 Task: Look for space in Siegburg, Germany from 10th August, 2023 to 18th August, 2023 for 2 adults in price range Rs.10000 to Rs.14000. Place can be private room with 1  bedroom having 1 bed and 1 bathroom. Property type can be house, flat, guest house. Amenities needed are: wifi, TV, free parkinig on premises, gym, breakfast. Booking option can be shelf check-in. Required host language is English.
Action: Mouse moved to (417, 87)
Screenshot: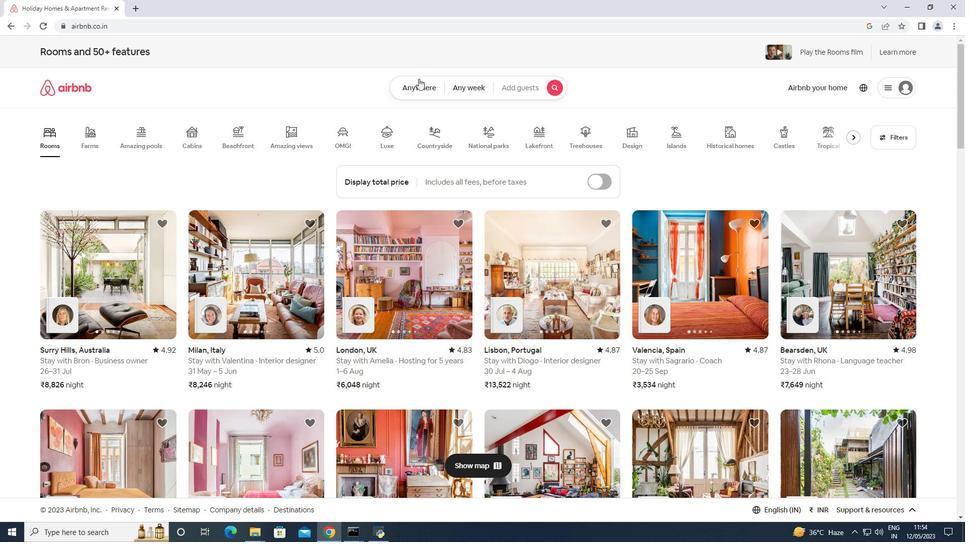 
Action: Mouse pressed left at (417, 87)
Screenshot: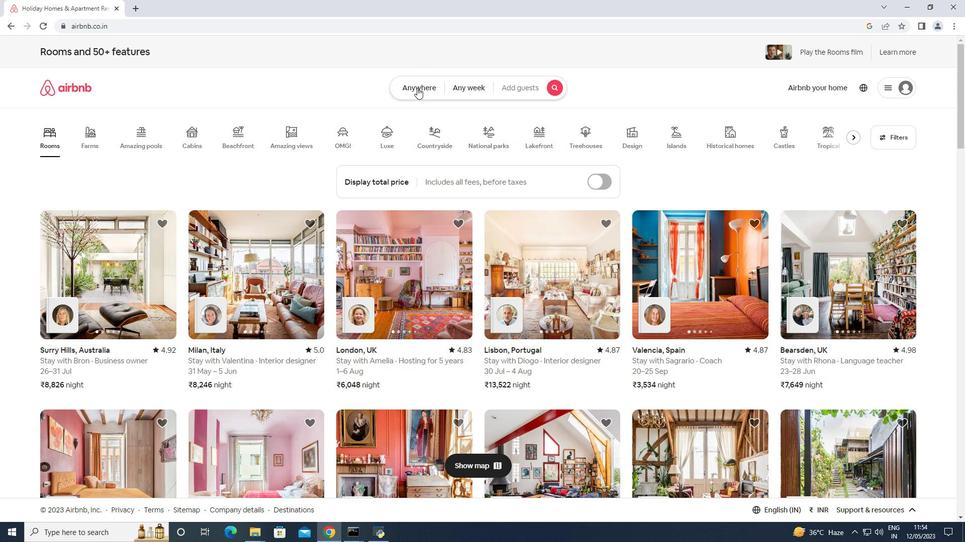 
Action: Mouse moved to (323, 120)
Screenshot: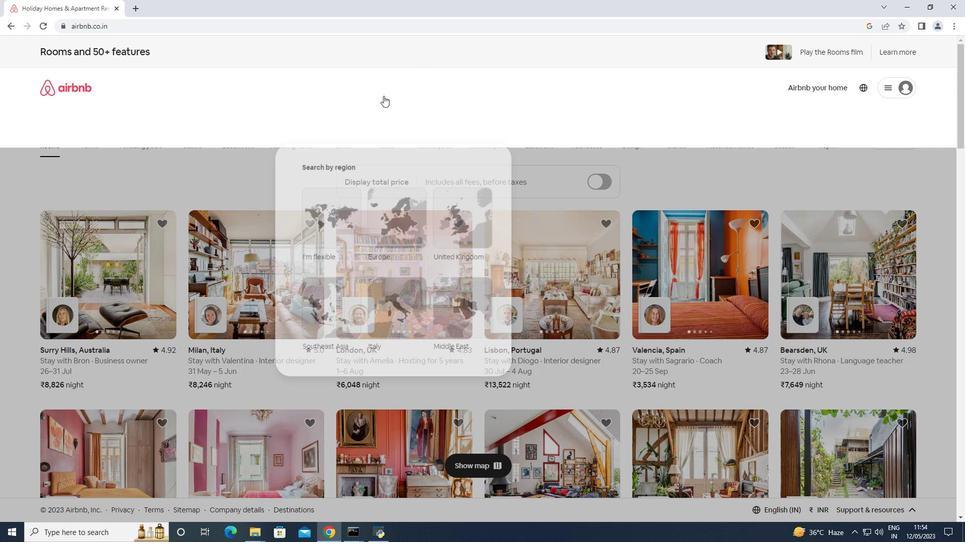 
Action: Mouse pressed left at (323, 120)
Screenshot: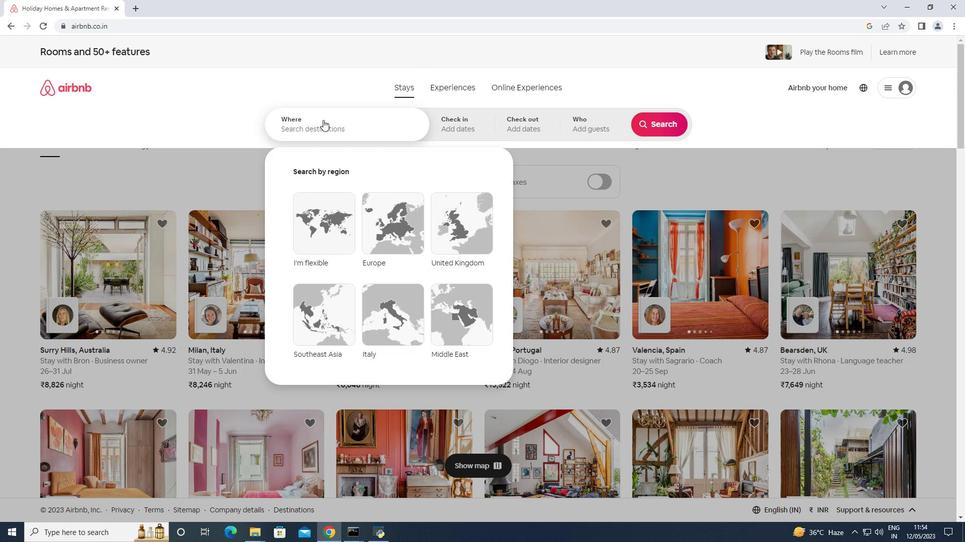 
Action: Key pressed <Key.shift>Siegbur<Key.down>,<Key.space><Key.shift><Key.shift><Key.shift><Key.shift><Key.shift><Key.shift><Key.shift><Key.shift><Key.shift><Key.shift><Key.shift><Key.shift><Key.shift><Key.shift><Key.shift><Key.shift><Key.shift><Key.shift><Key.shift><Key.shift><Key.shift><Key.shift><Key.shift><Key.shift><Key.shift><Key.shift><Key.shift><Key.shift><Key.shift><Key.shift><Key.shift><Key.shift><Key.shift><Key.shift><Key.shift><Key.shift>Germany<Key.enter>
Screenshot: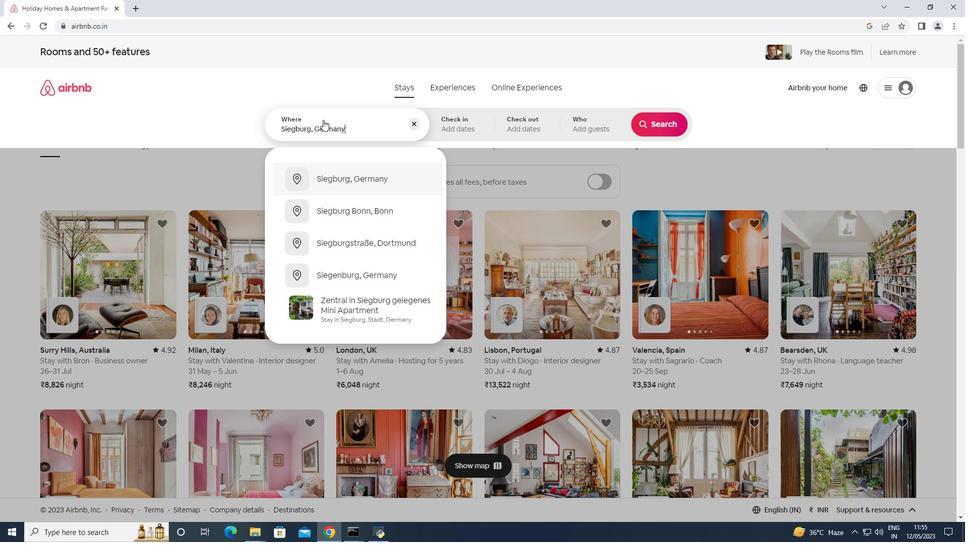 
Action: Mouse moved to (658, 207)
Screenshot: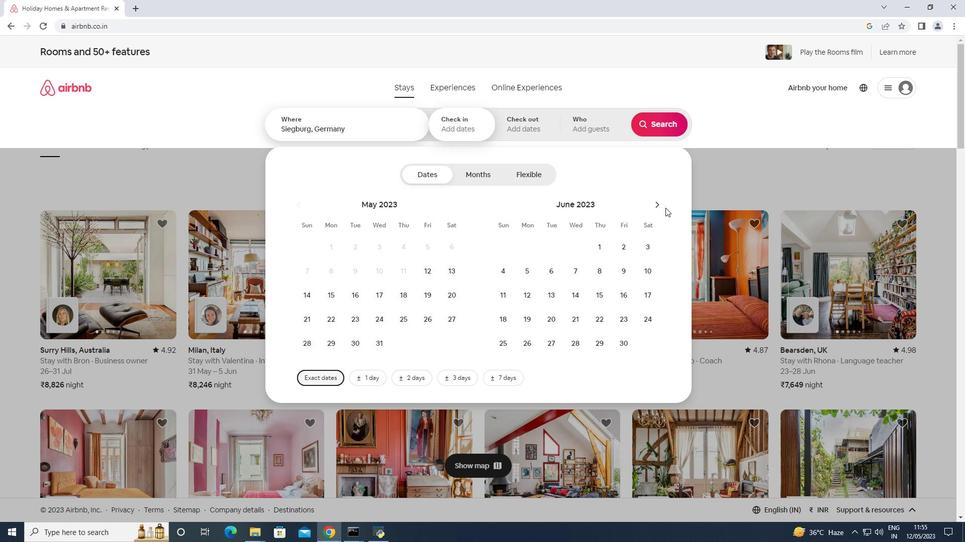 
Action: Mouse pressed left at (658, 207)
Screenshot: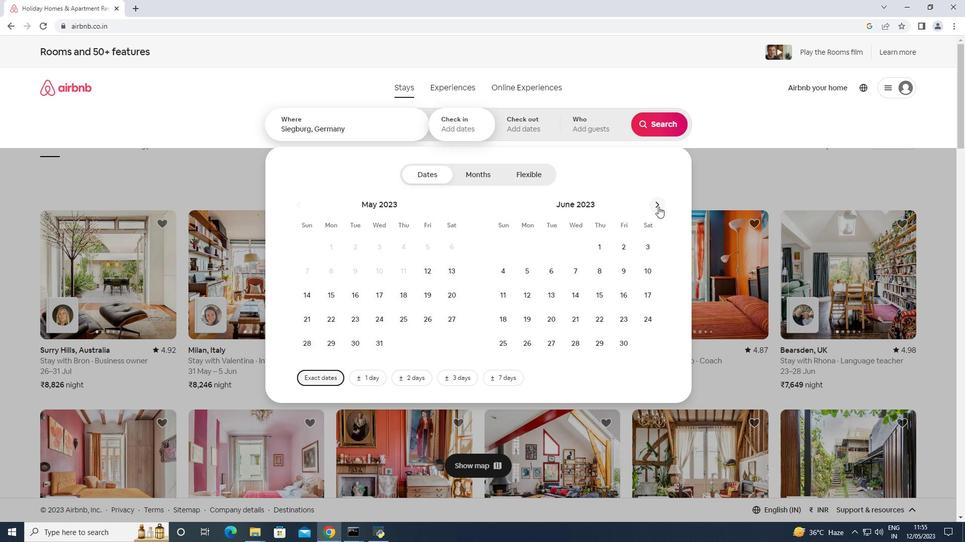 
Action: Mouse moved to (654, 208)
Screenshot: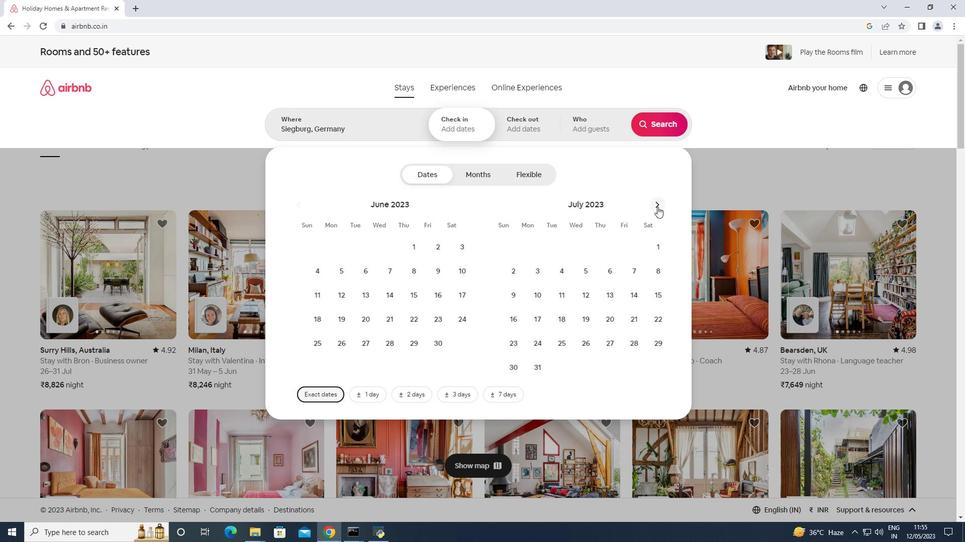 
Action: Mouse pressed left at (654, 208)
Screenshot: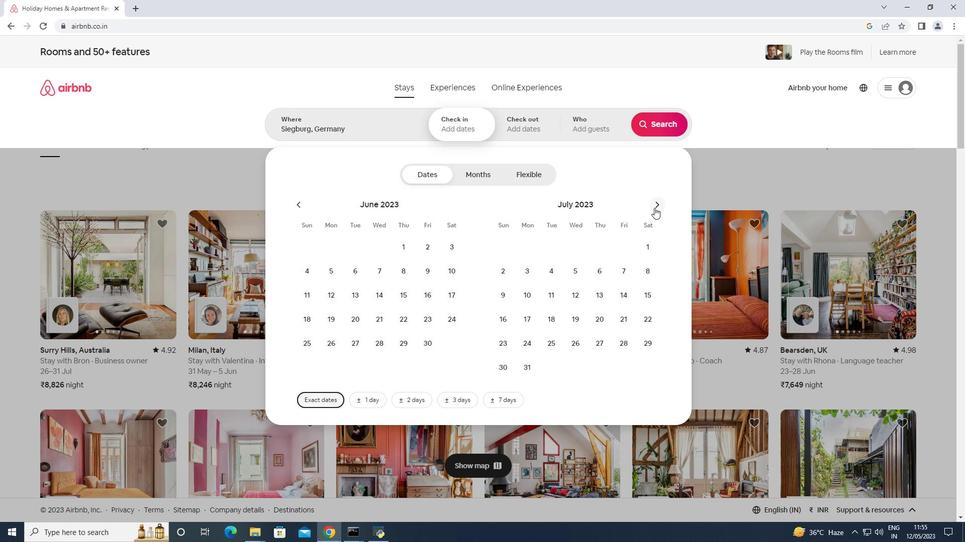 
Action: Mouse moved to (604, 272)
Screenshot: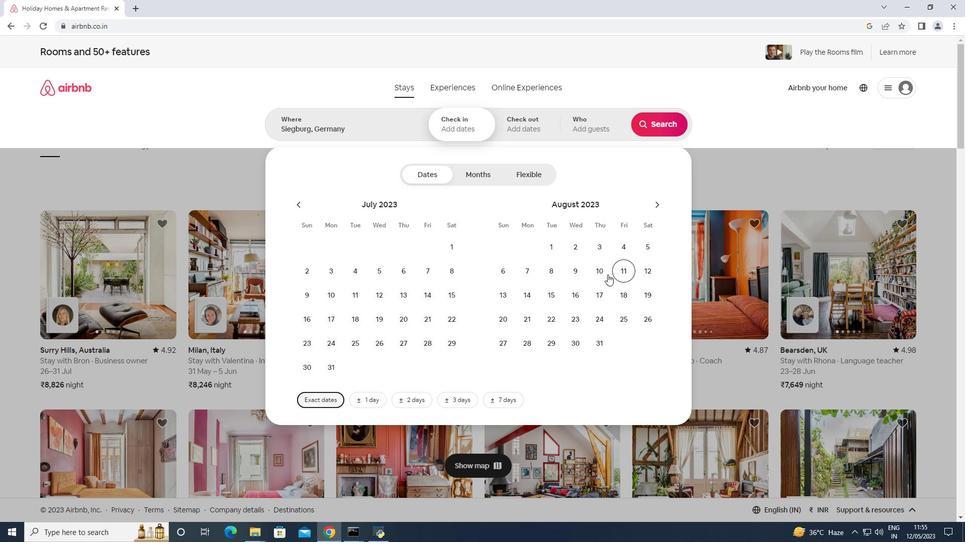
Action: Mouse pressed left at (604, 272)
Screenshot: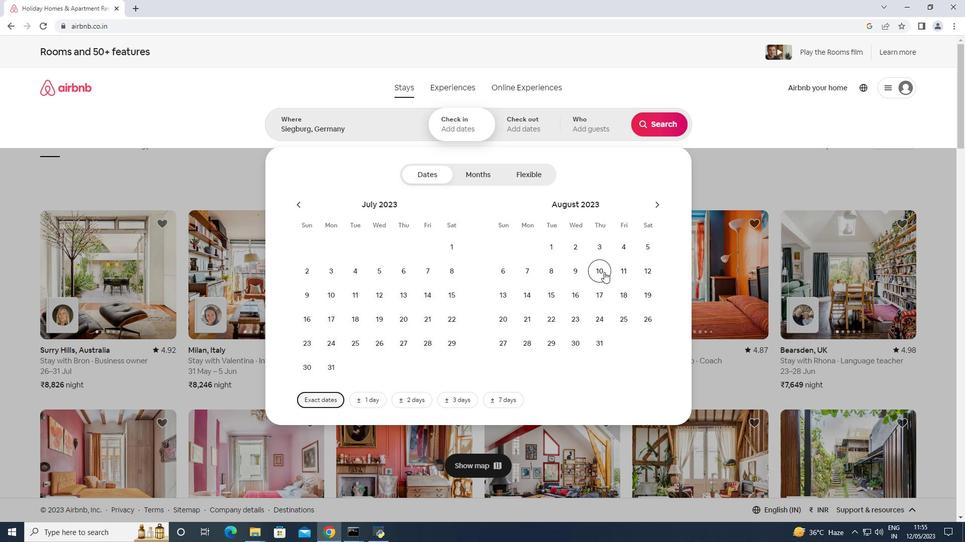 
Action: Mouse moved to (622, 299)
Screenshot: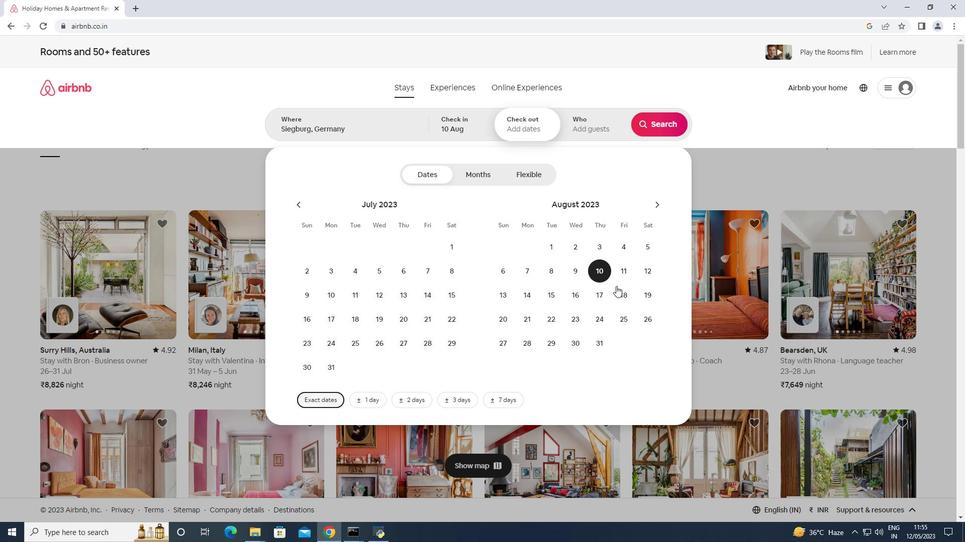 
Action: Mouse pressed left at (622, 299)
Screenshot: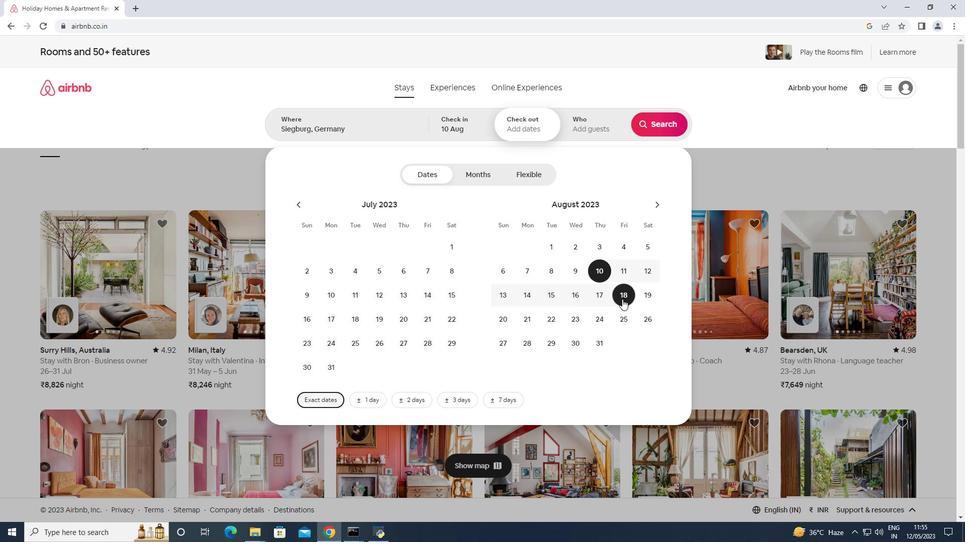 
Action: Mouse moved to (598, 133)
Screenshot: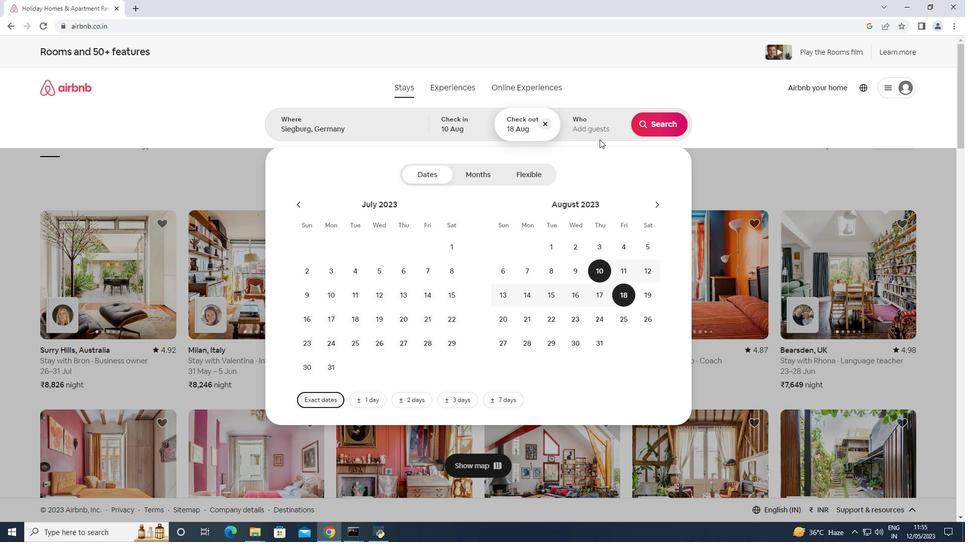 
Action: Mouse pressed left at (598, 133)
Screenshot: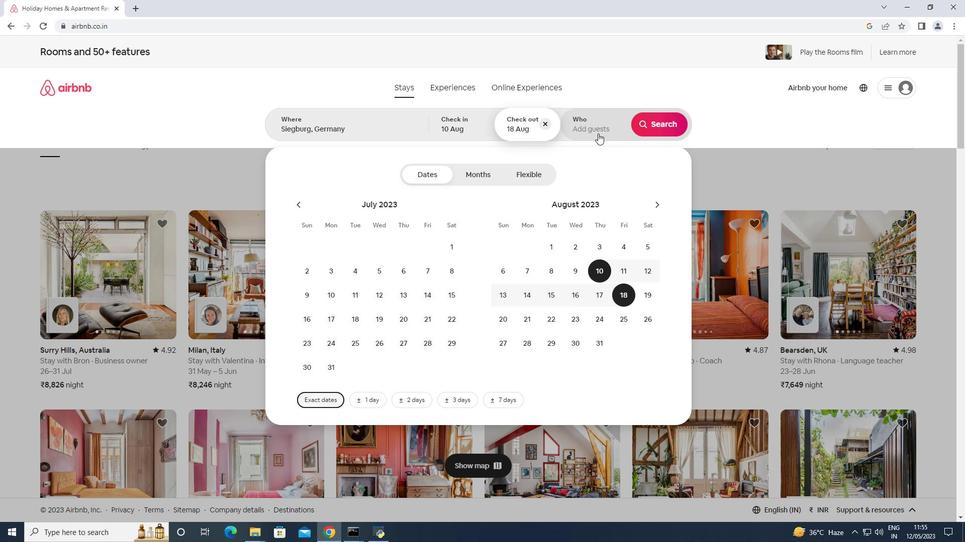 
Action: Mouse moved to (661, 176)
Screenshot: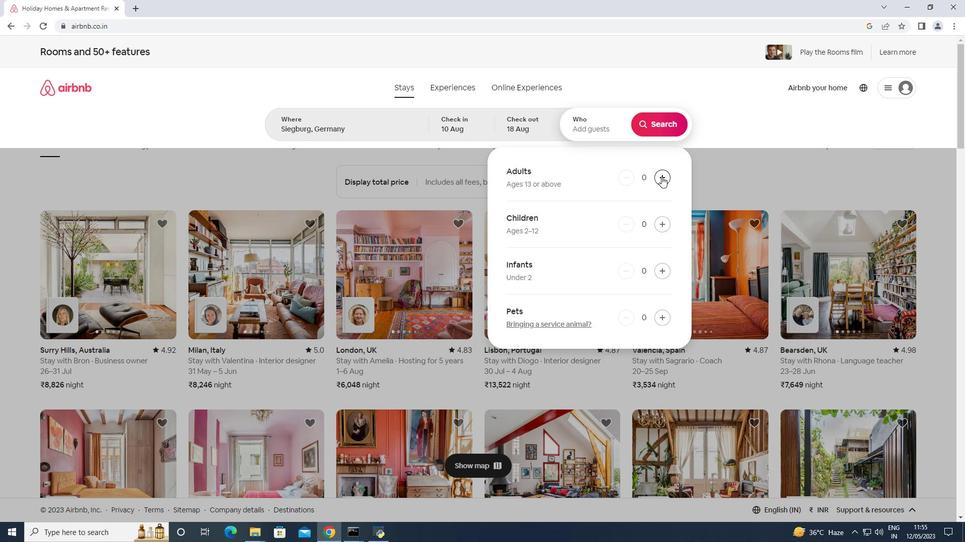 
Action: Mouse pressed left at (661, 176)
Screenshot: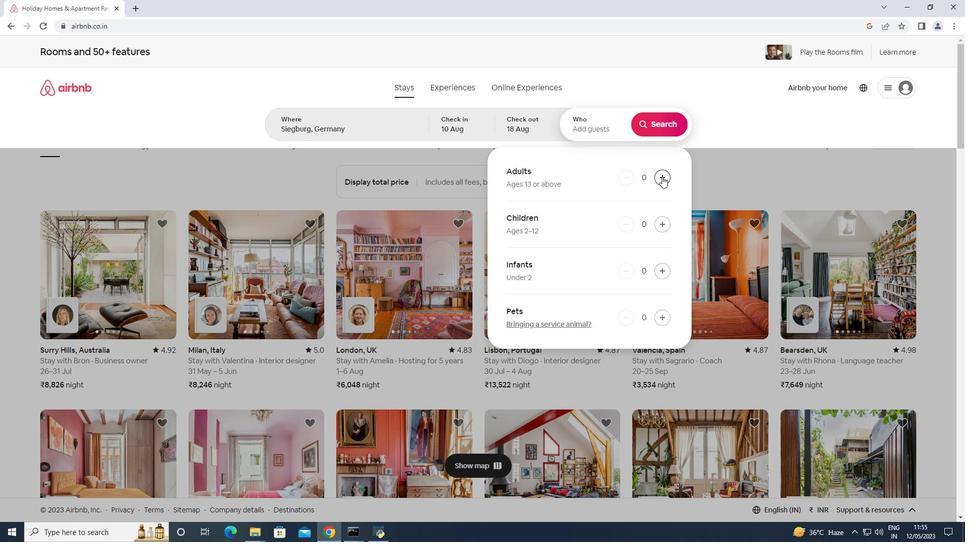 
Action: Mouse pressed left at (661, 176)
Screenshot: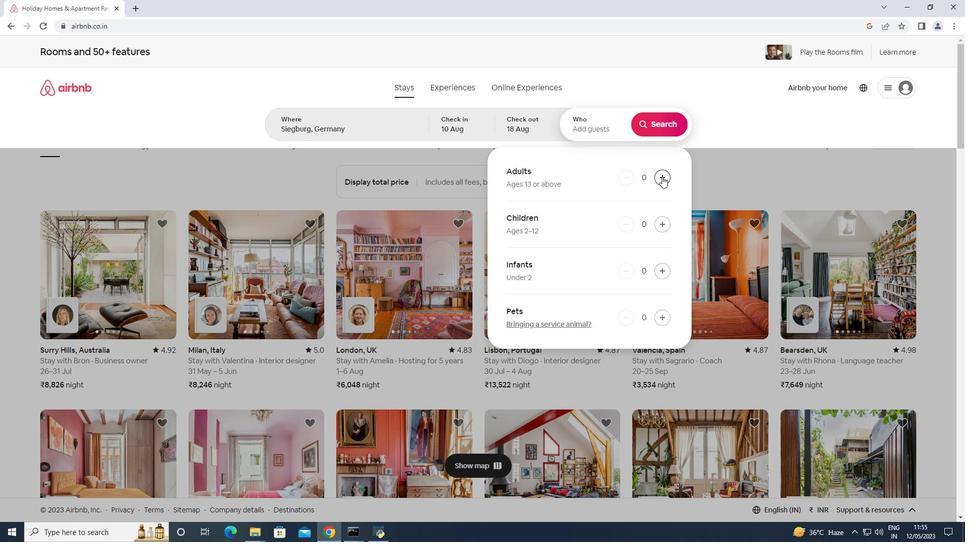 
Action: Mouse moved to (661, 121)
Screenshot: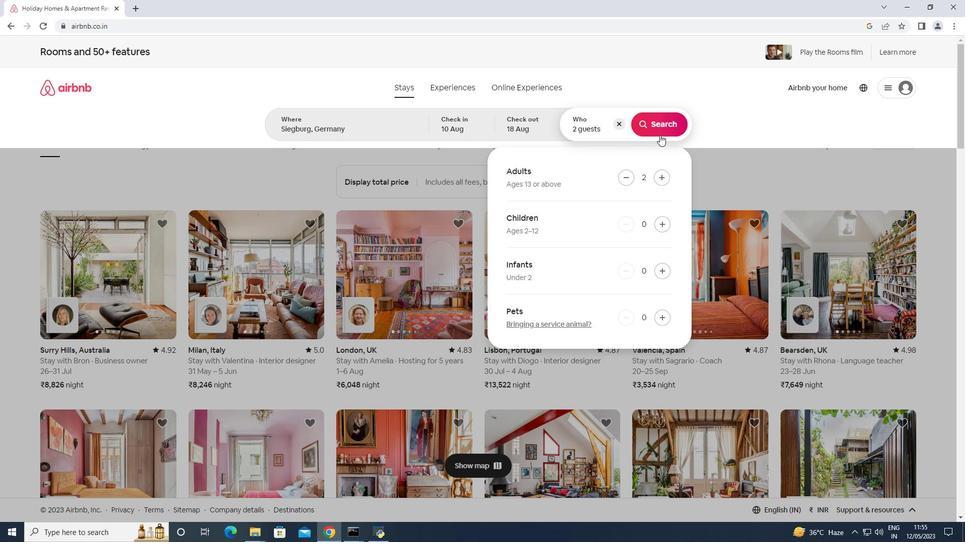 
Action: Mouse pressed left at (661, 121)
Screenshot: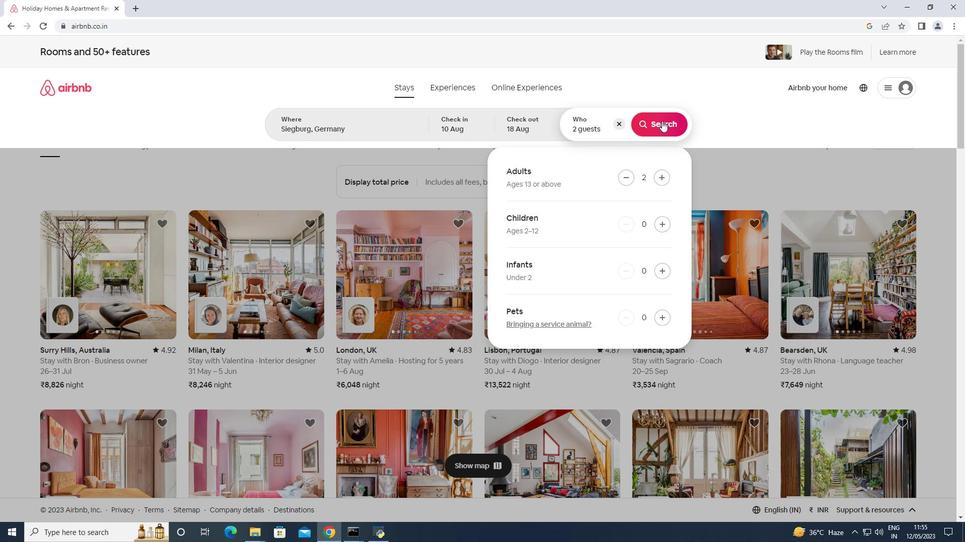 
Action: Mouse moved to (909, 92)
Screenshot: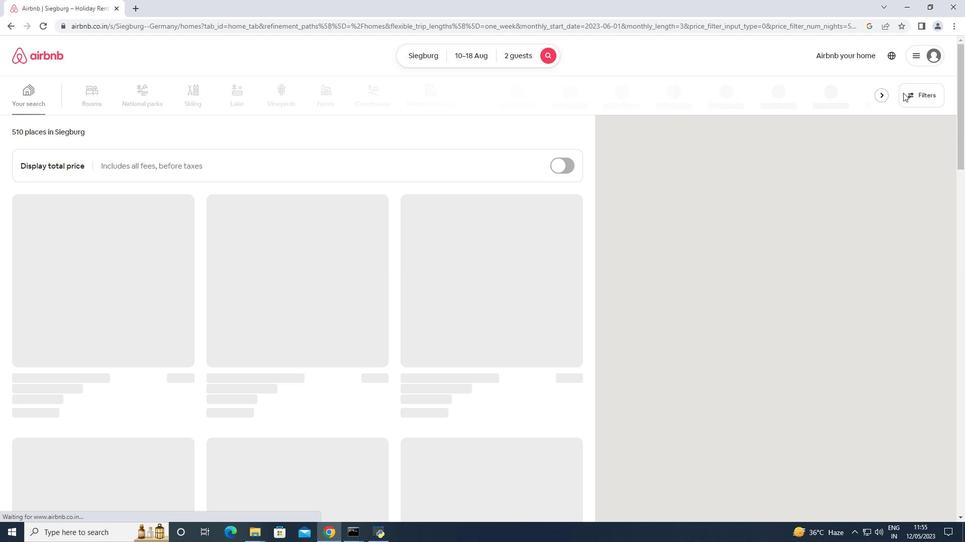 
Action: Mouse pressed left at (909, 92)
Screenshot: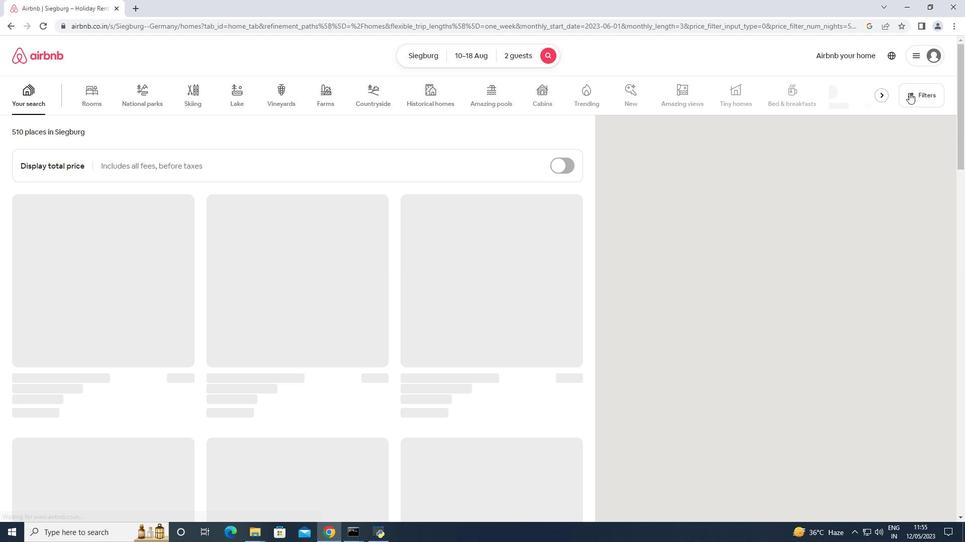 
Action: Mouse moved to (392, 339)
Screenshot: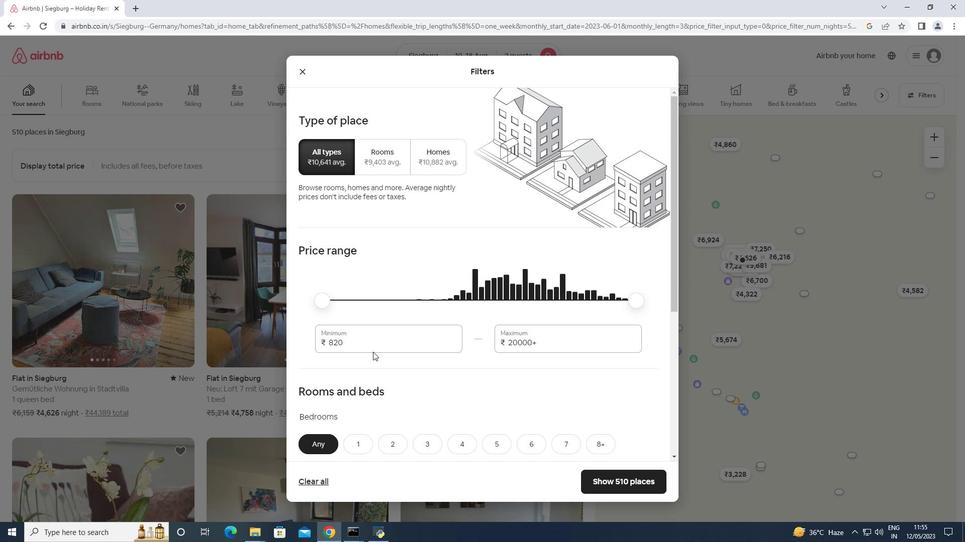 
Action: Mouse pressed left at (392, 339)
Screenshot: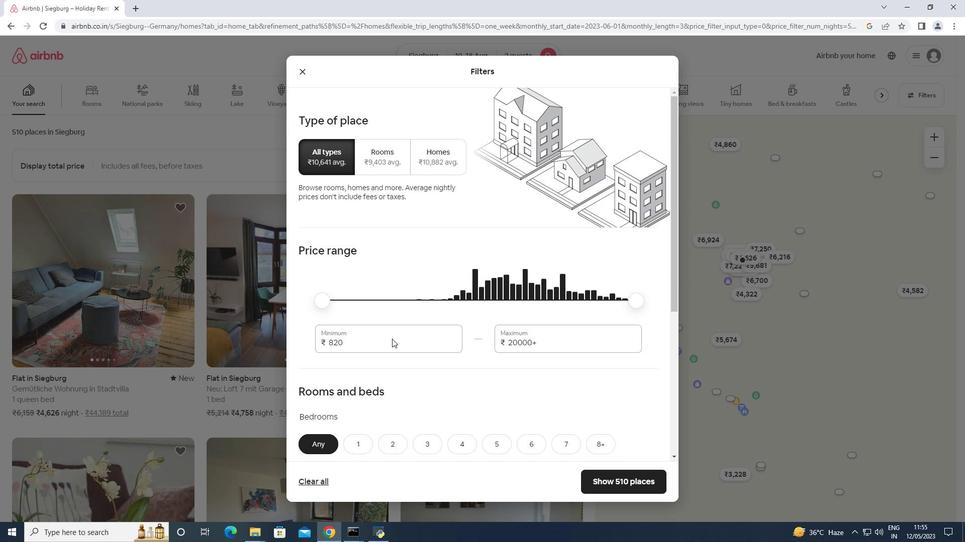 
Action: Mouse pressed left at (392, 339)
Screenshot: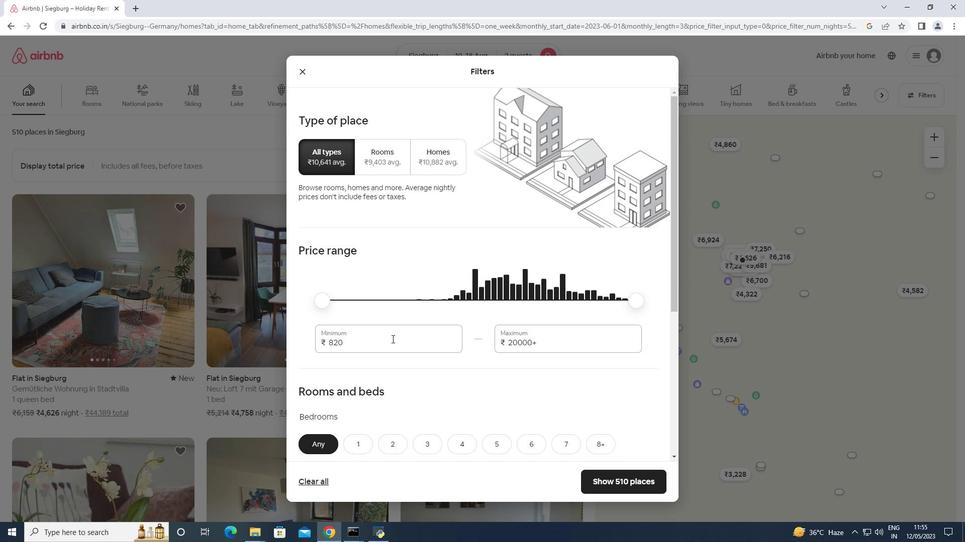 
Action: Mouse moved to (387, 340)
Screenshot: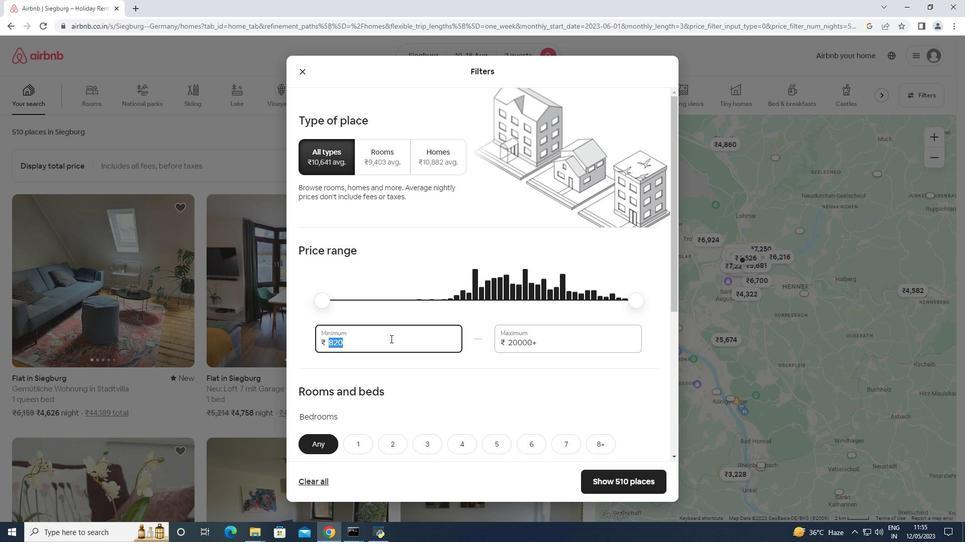 
Action: Key pressed 10000<Key.tab>14
Screenshot: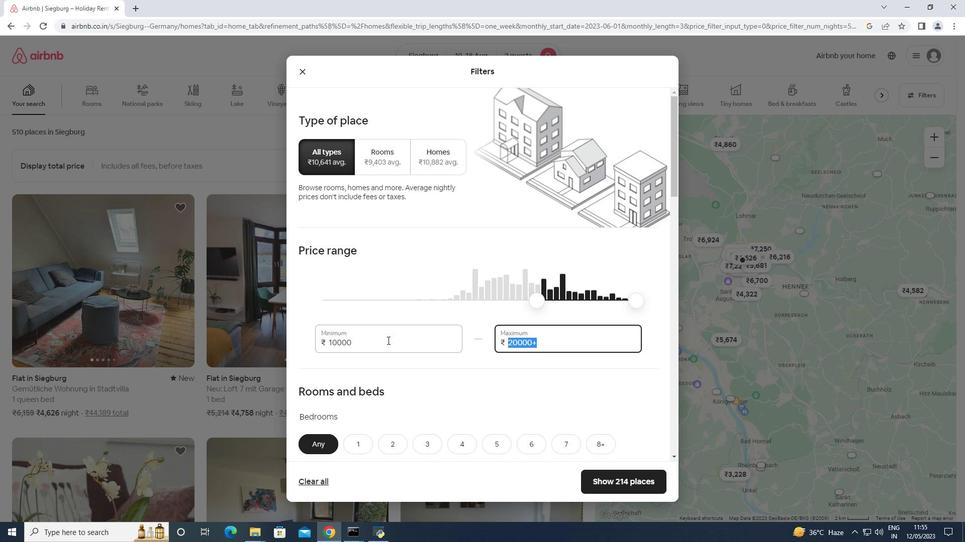
Action: Mouse moved to (387, 340)
Screenshot: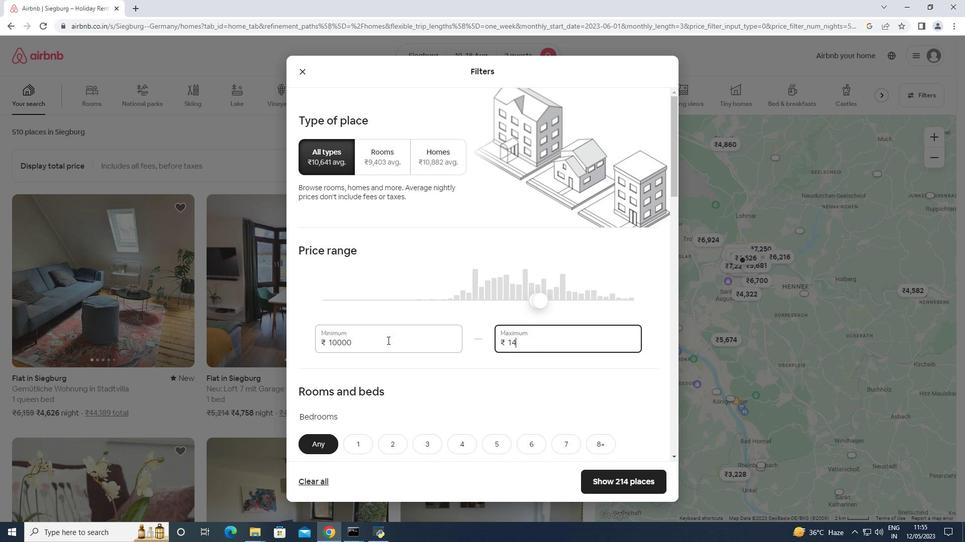 
Action: Key pressed 000
Screenshot: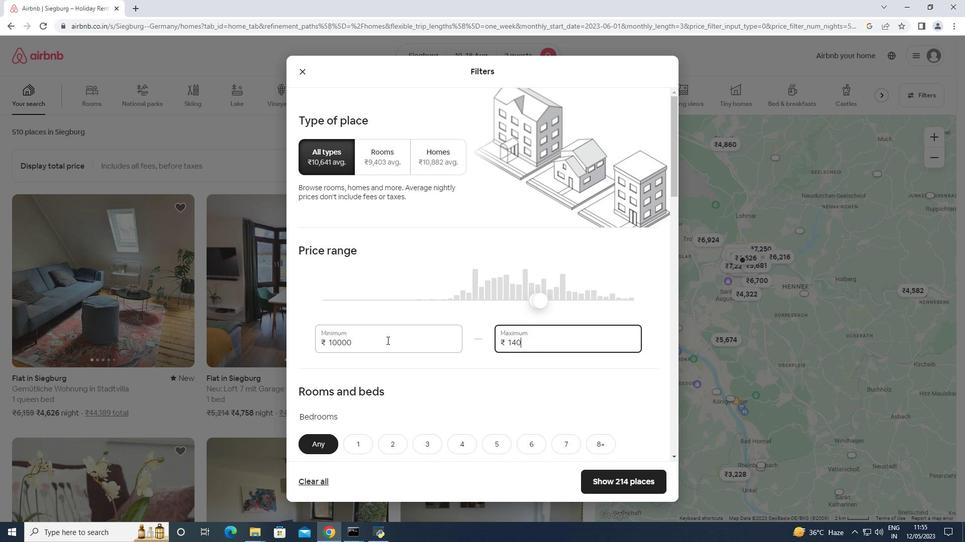
Action: Mouse moved to (384, 343)
Screenshot: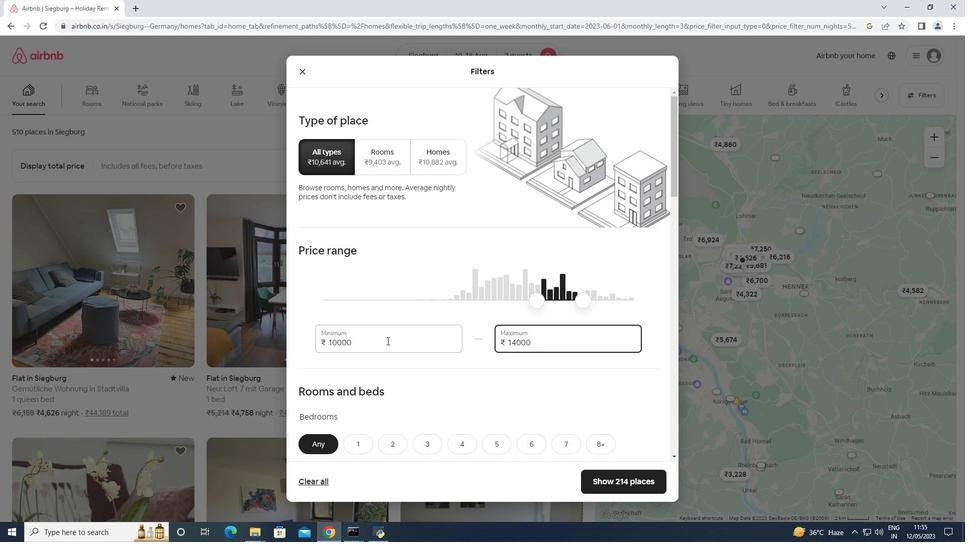 
Action: Mouse scrolled (384, 342) with delta (0, 0)
Screenshot: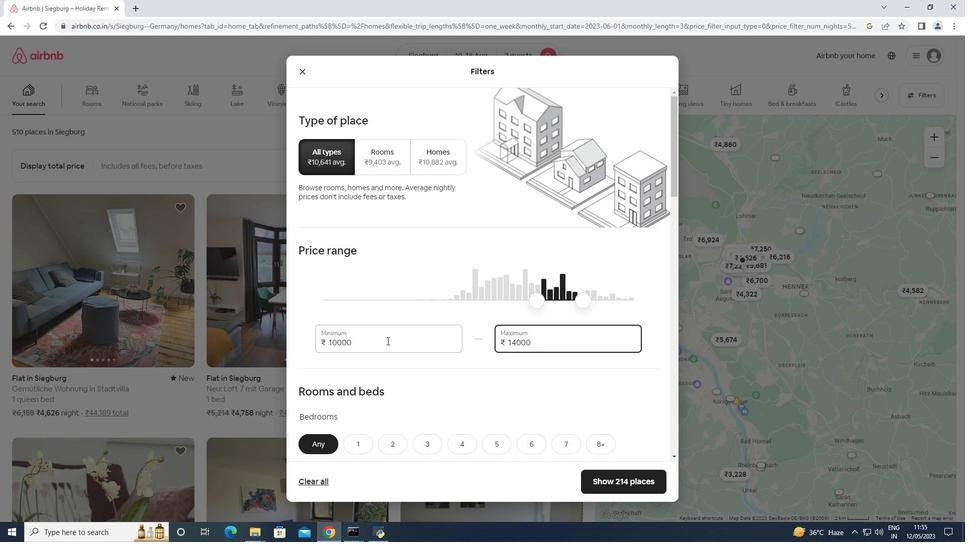 
Action: Mouse scrolled (384, 342) with delta (0, 0)
Screenshot: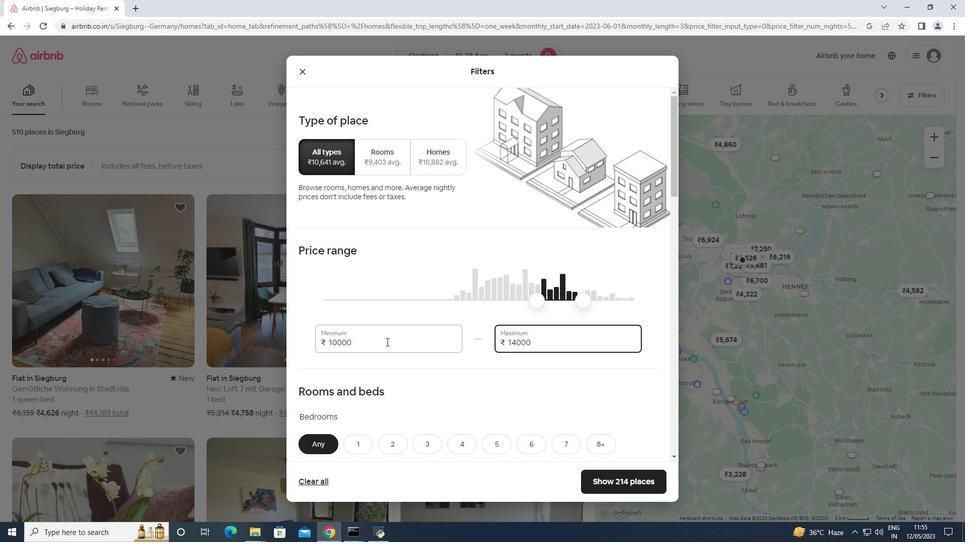 
Action: Mouse scrolled (384, 342) with delta (0, 0)
Screenshot: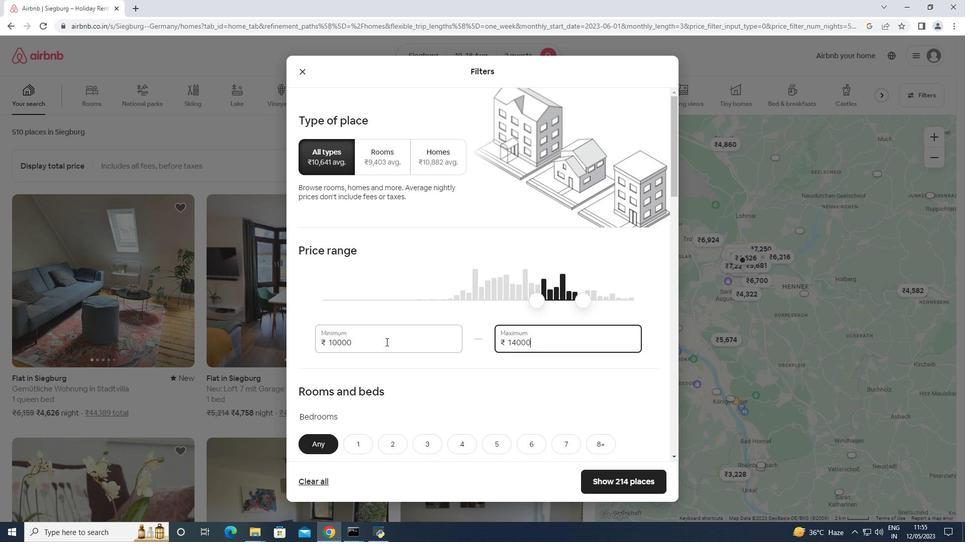 
Action: Mouse moved to (351, 298)
Screenshot: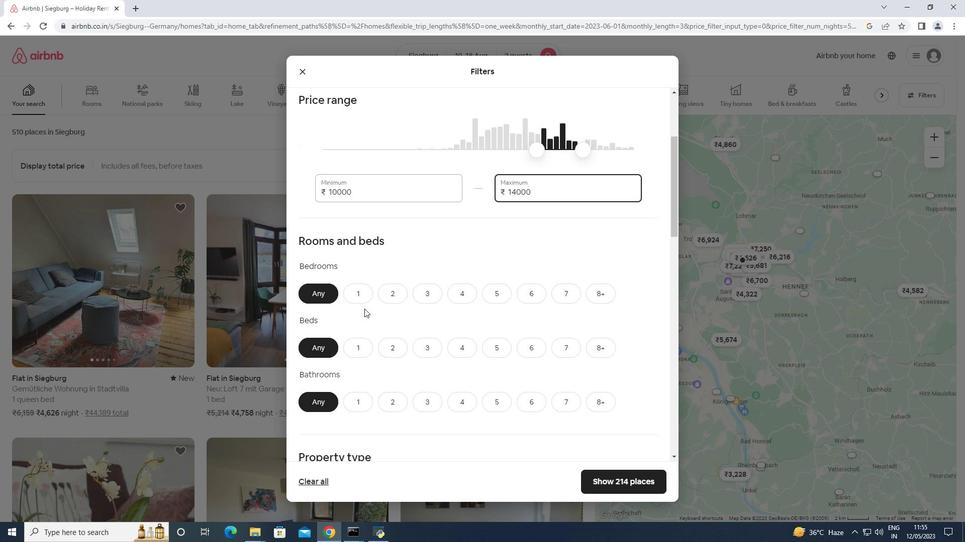 
Action: Mouse pressed left at (351, 298)
Screenshot: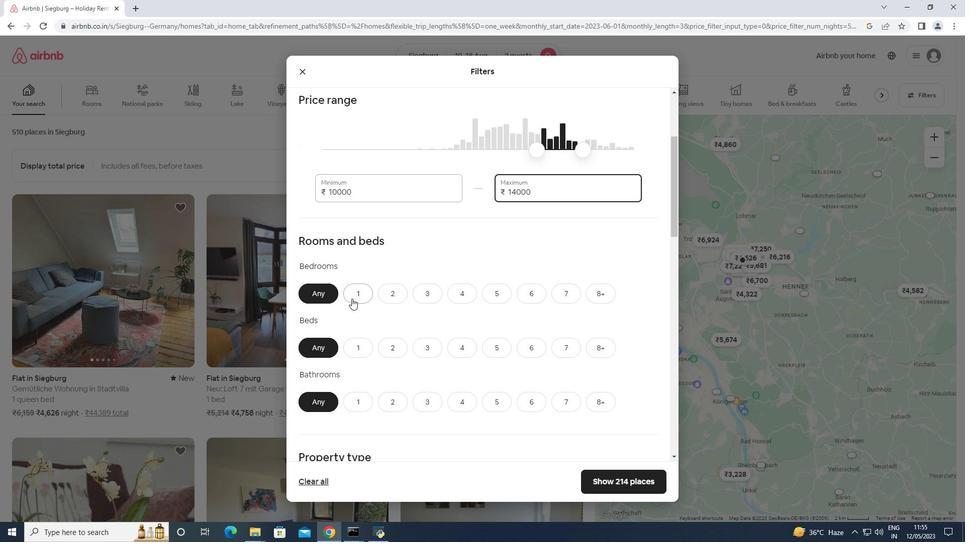 
Action: Mouse moved to (361, 351)
Screenshot: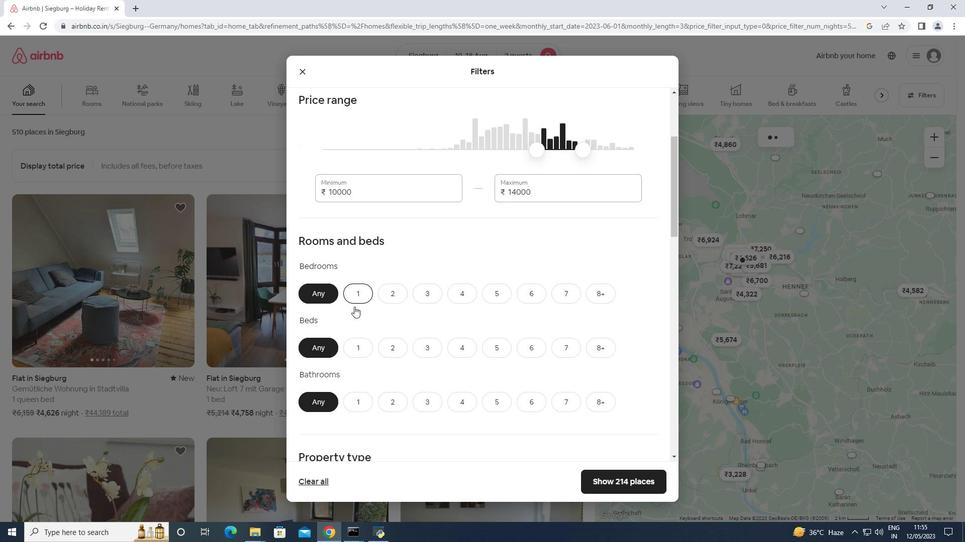 
Action: Mouse pressed left at (361, 351)
Screenshot: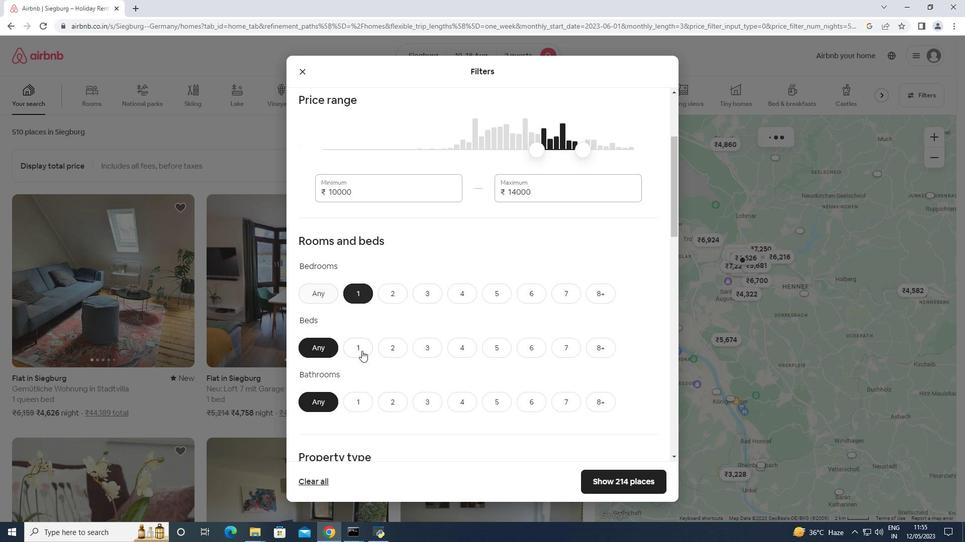 
Action: Mouse moved to (366, 401)
Screenshot: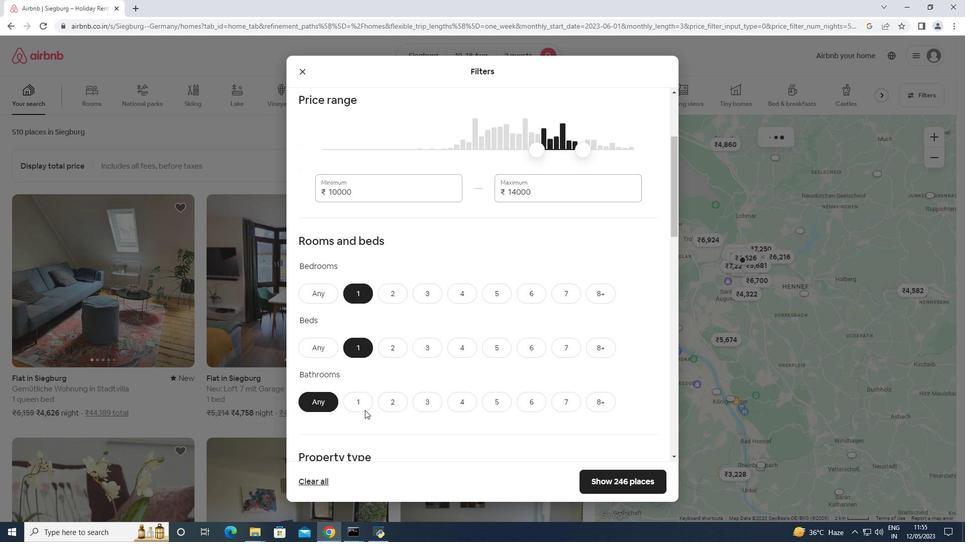 
Action: Mouse pressed left at (366, 401)
Screenshot: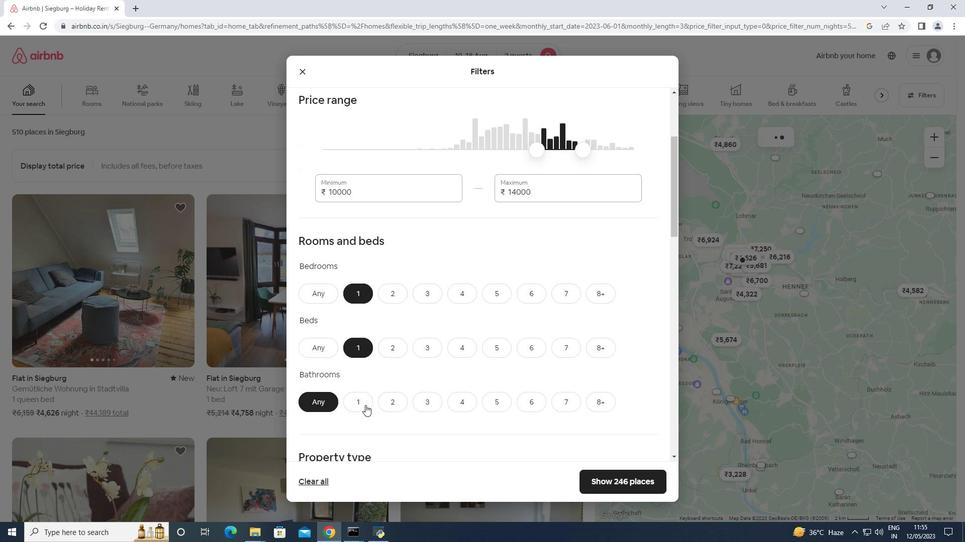 
Action: Mouse moved to (366, 398)
Screenshot: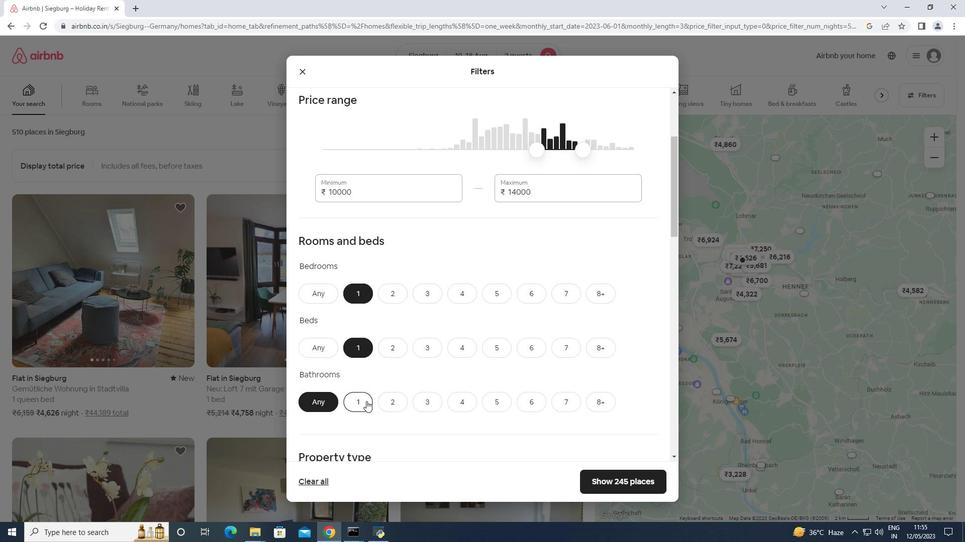 
Action: Mouse scrolled (366, 397) with delta (0, 0)
Screenshot: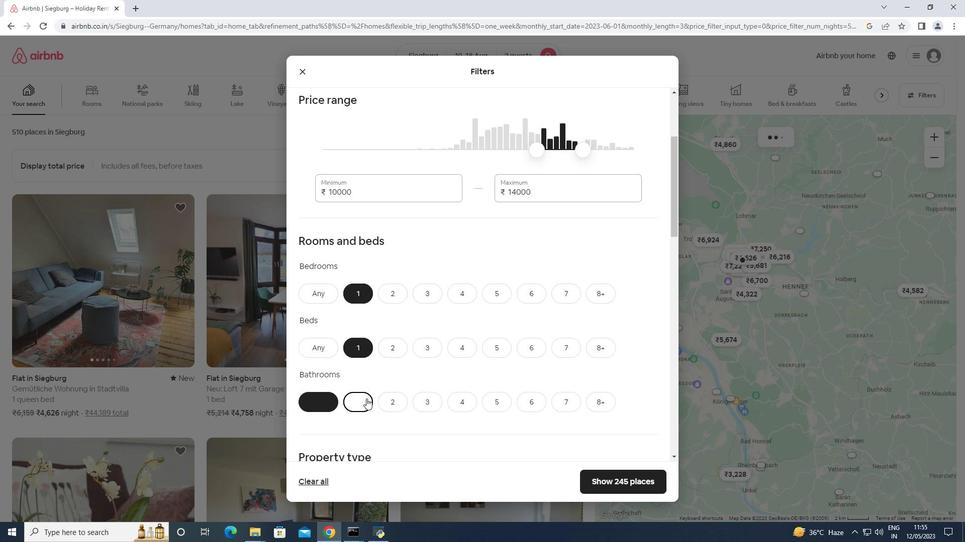 
Action: Mouse scrolled (366, 397) with delta (0, 0)
Screenshot: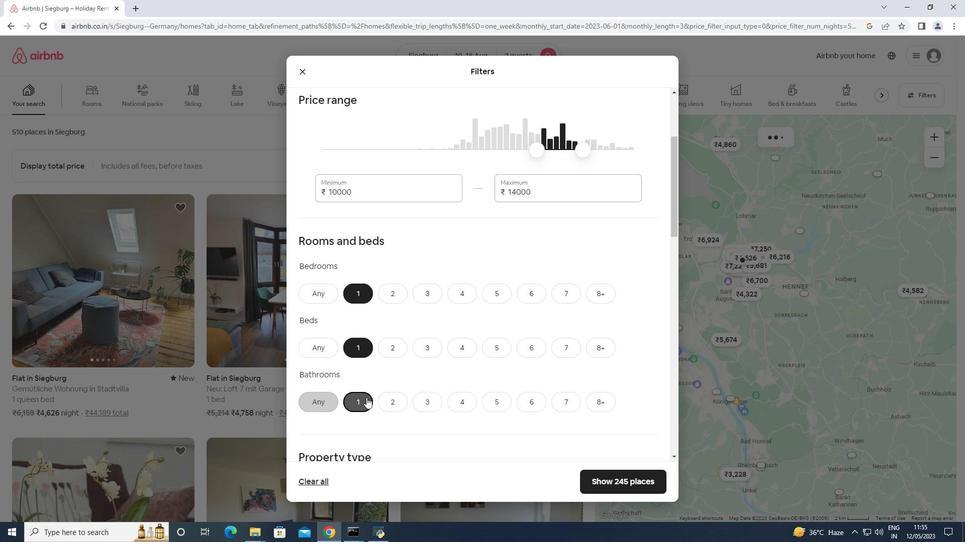 
Action: Mouse scrolled (366, 397) with delta (0, 0)
Screenshot: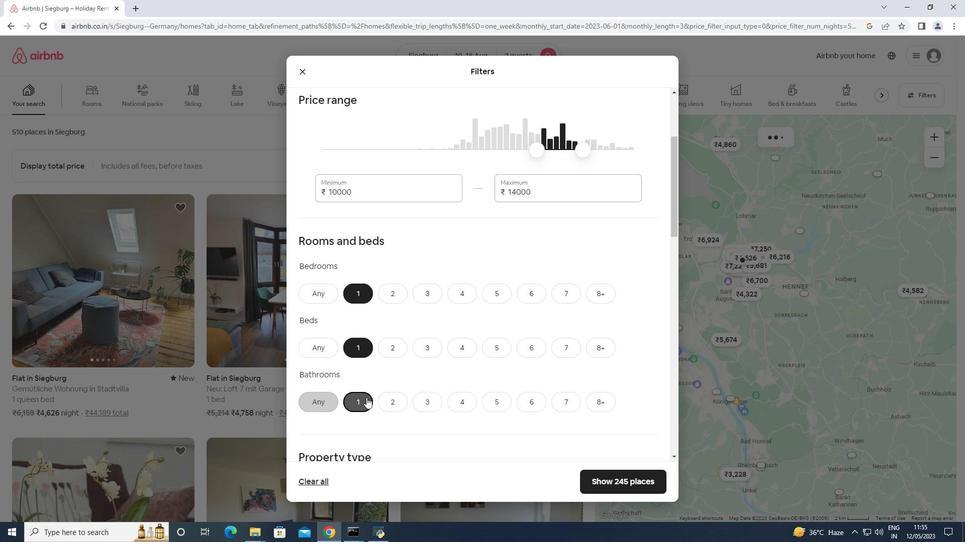 
Action: Mouse scrolled (366, 397) with delta (0, 0)
Screenshot: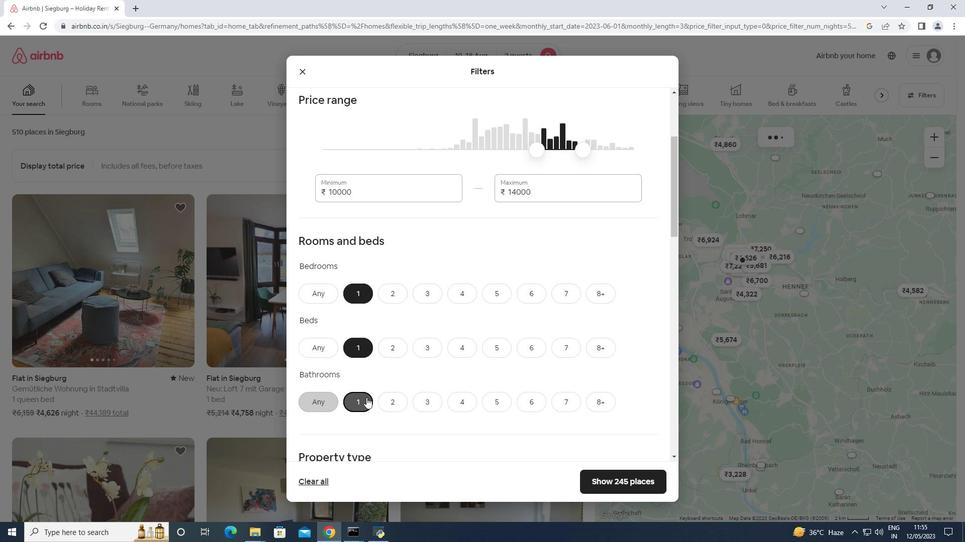 
Action: Mouse moved to (334, 323)
Screenshot: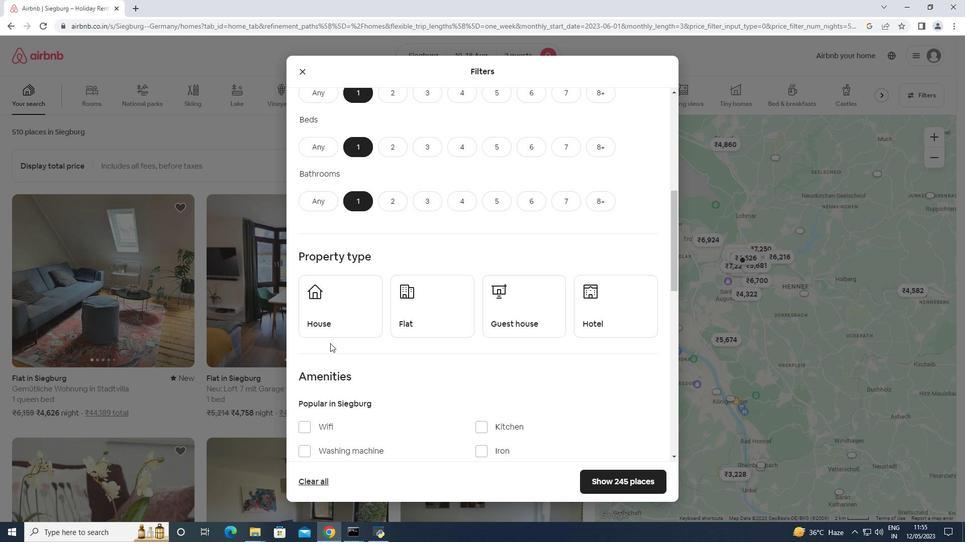 
Action: Mouse pressed left at (334, 323)
Screenshot: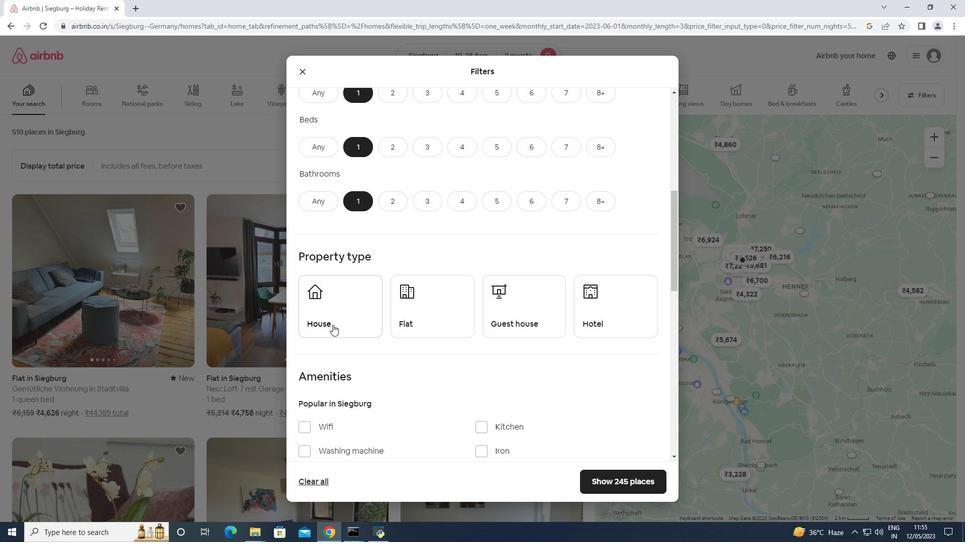 
Action: Mouse moved to (425, 309)
Screenshot: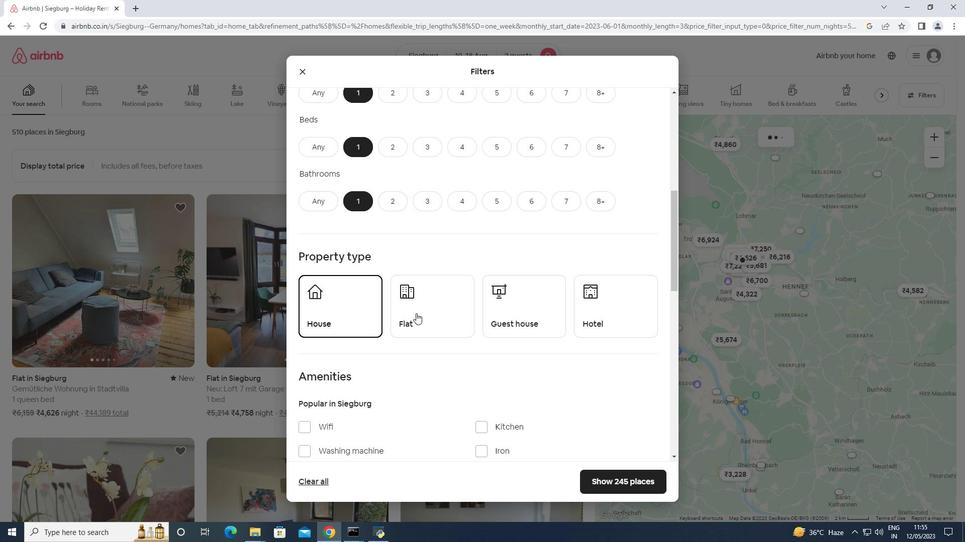 
Action: Mouse pressed left at (425, 309)
Screenshot: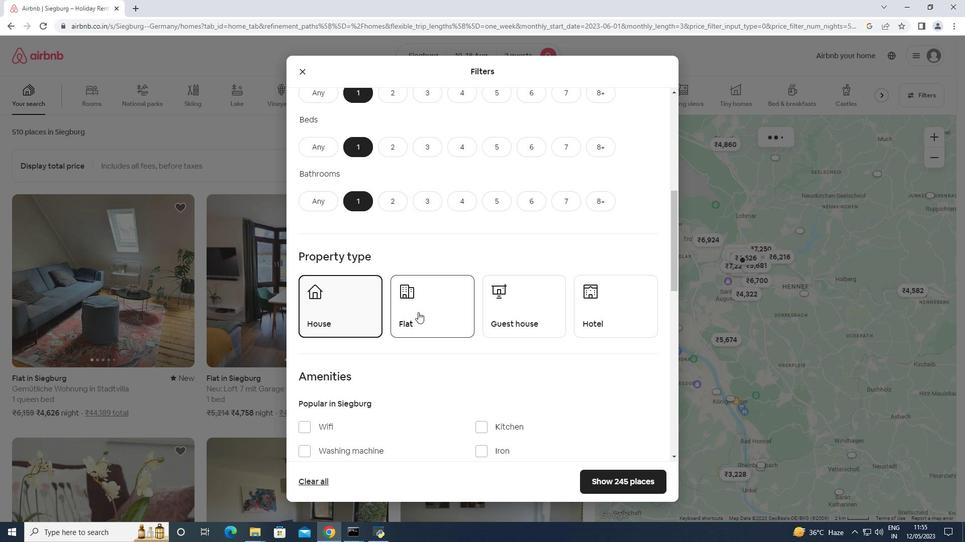 
Action: Mouse moved to (497, 300)
Screenshot: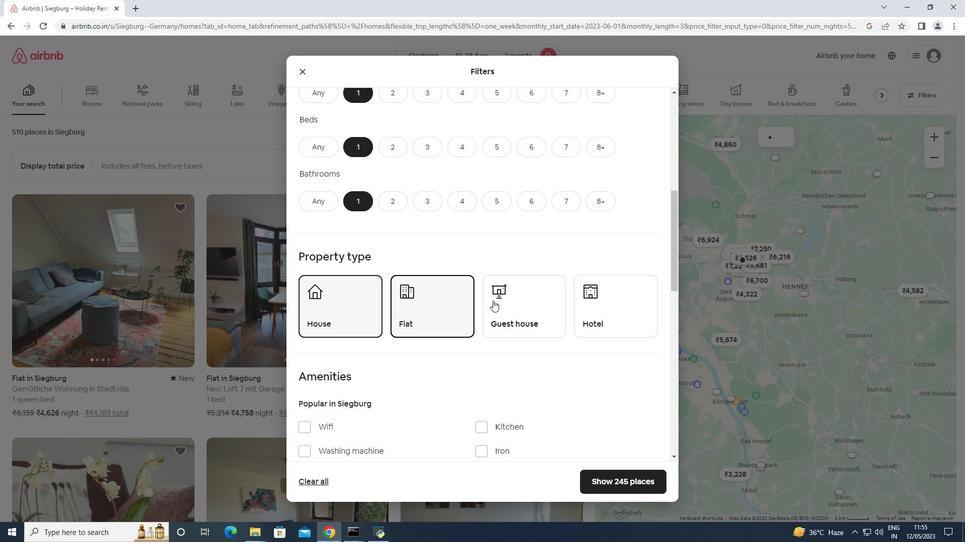 
Action: Mouse pressed left at (497, 300)
Screenshot: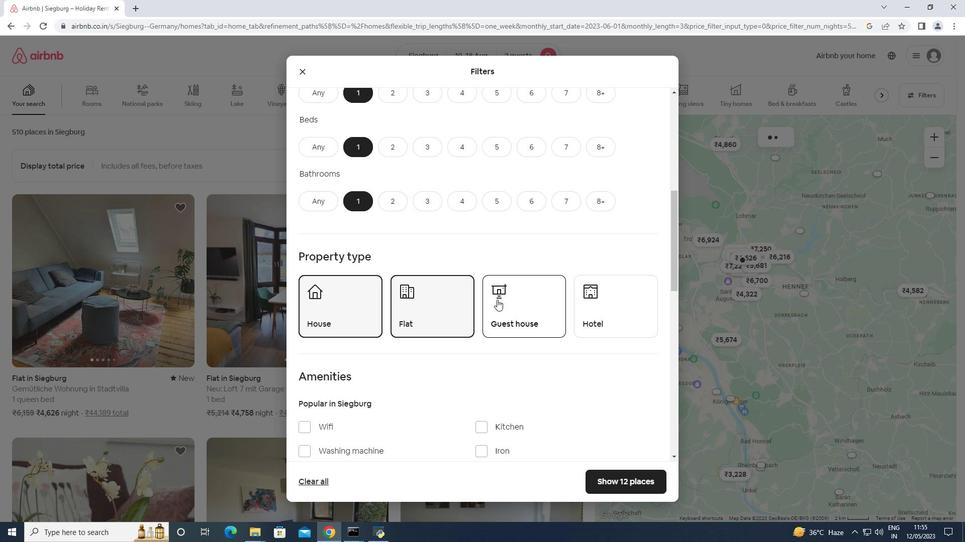 
Action: Mouse moved to (490, 300)
Screenshot: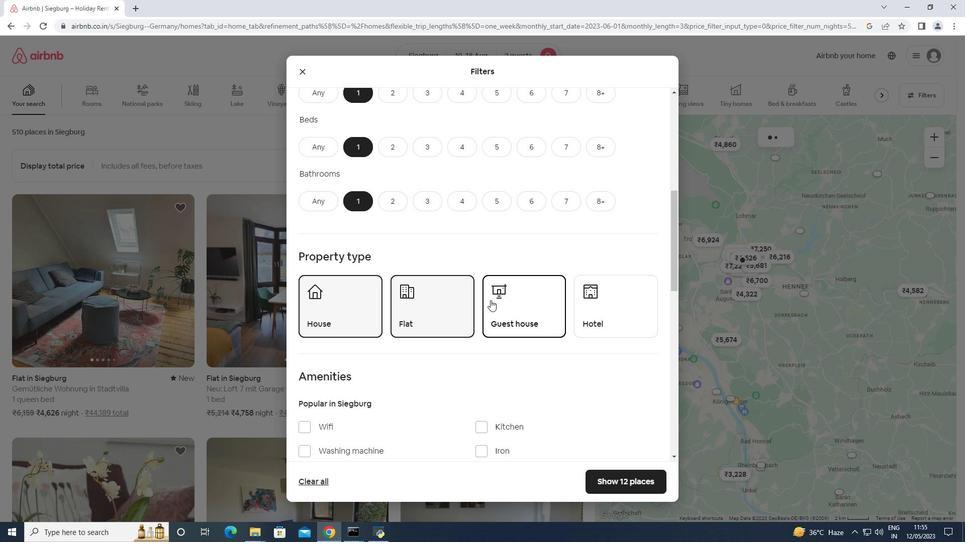 
Action: Mouse scrolled (490, 300) with delta (0, 0)
Screenshot: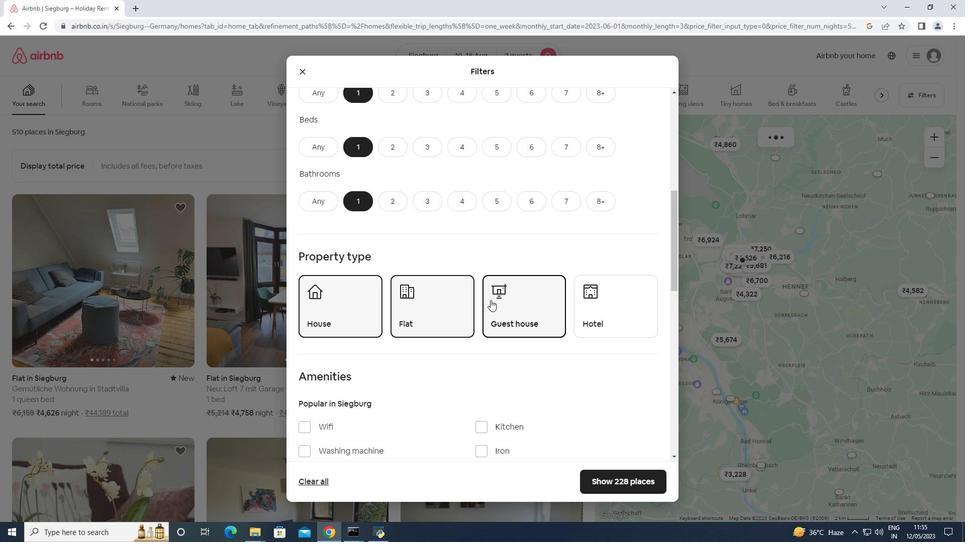 
Action: Mouse moved to (490, 300)
Screenshot: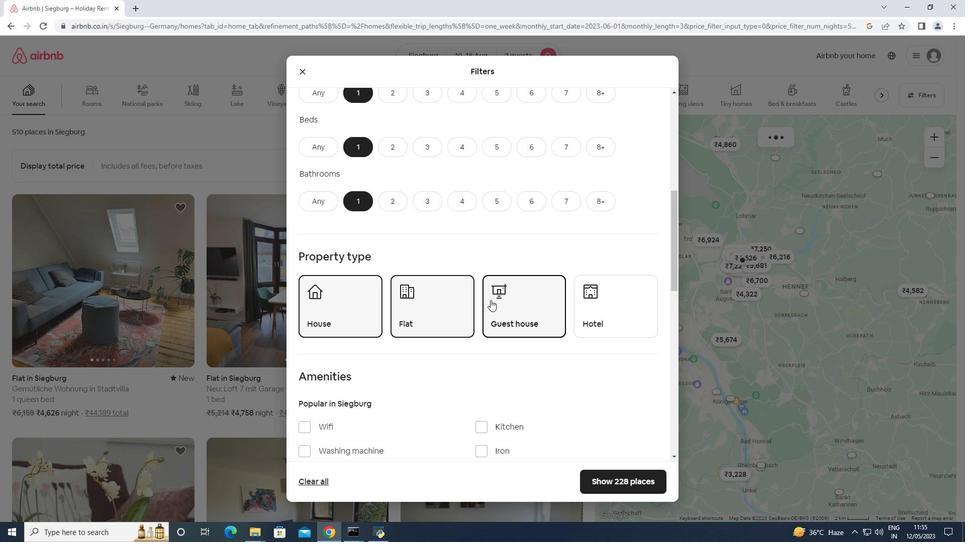 
Action: Mouse scrolled (490, 300) with delta (0, 0)
Screenshot: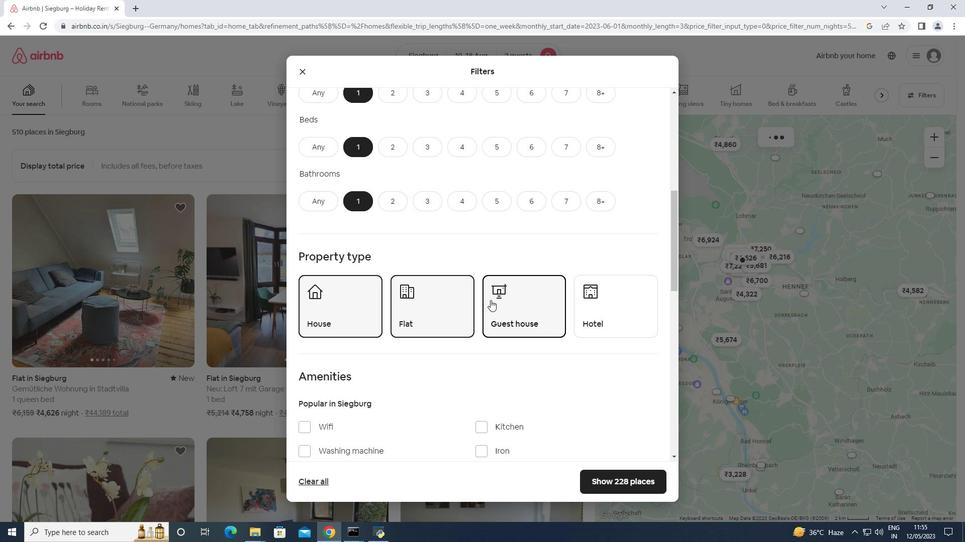 
Action: Mouse scrolled (490, 300) with delta (0, 0)
Screenshot: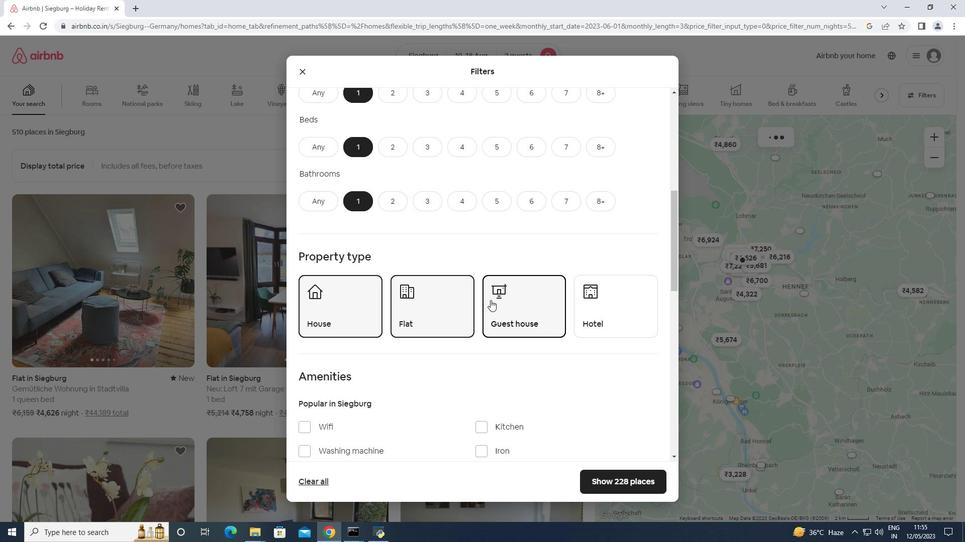 
Action: Mouse moved to (490, 301)
Screenshot: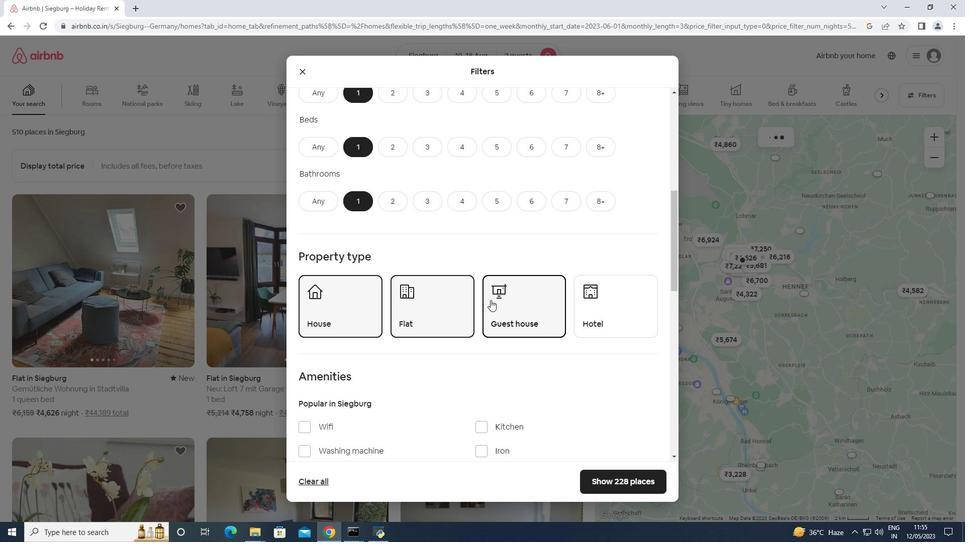 
Action: Mouse scrolled (490, 300) with delta (0, 0)
Screenshot: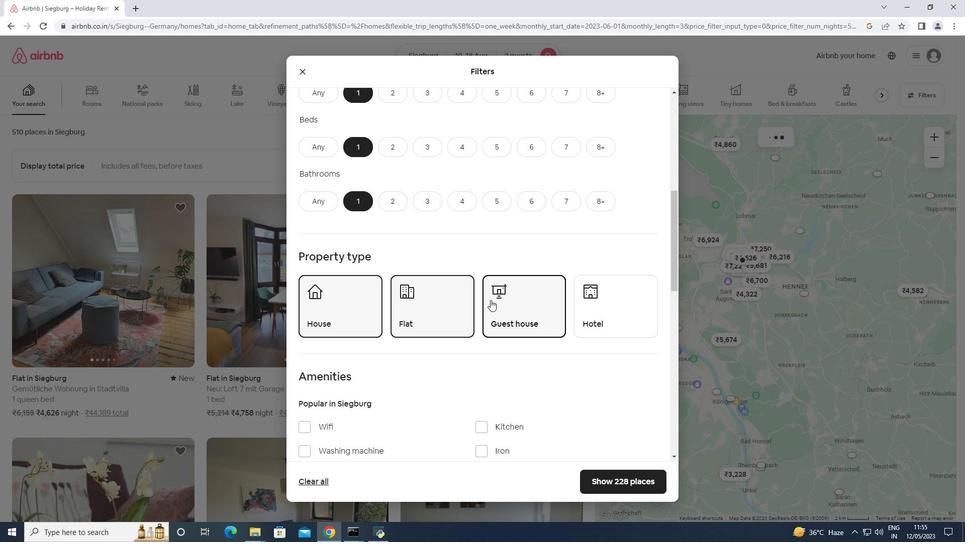 
Action: Mouse moved to (329, 296)
Screenshot: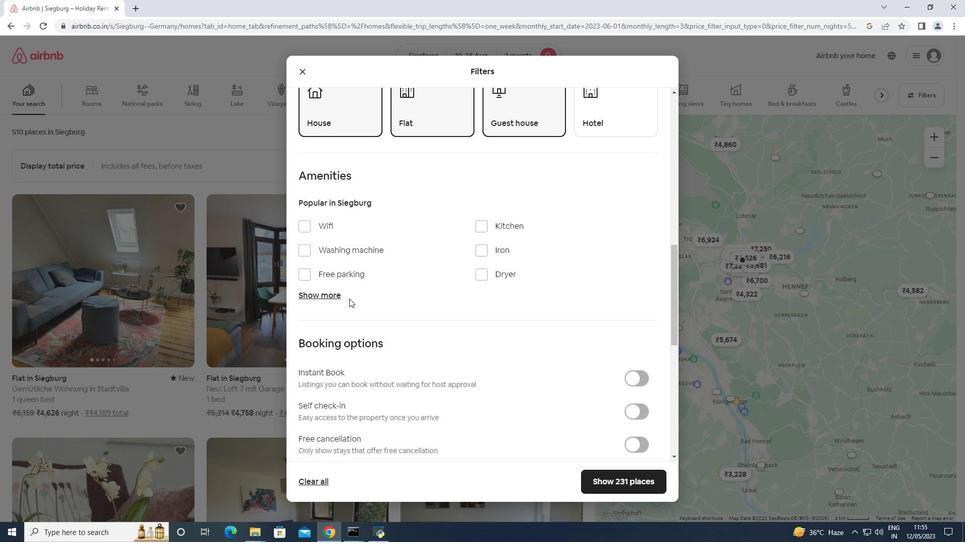 
Action: Mouse pressed left at (329, 296)
Screenshot: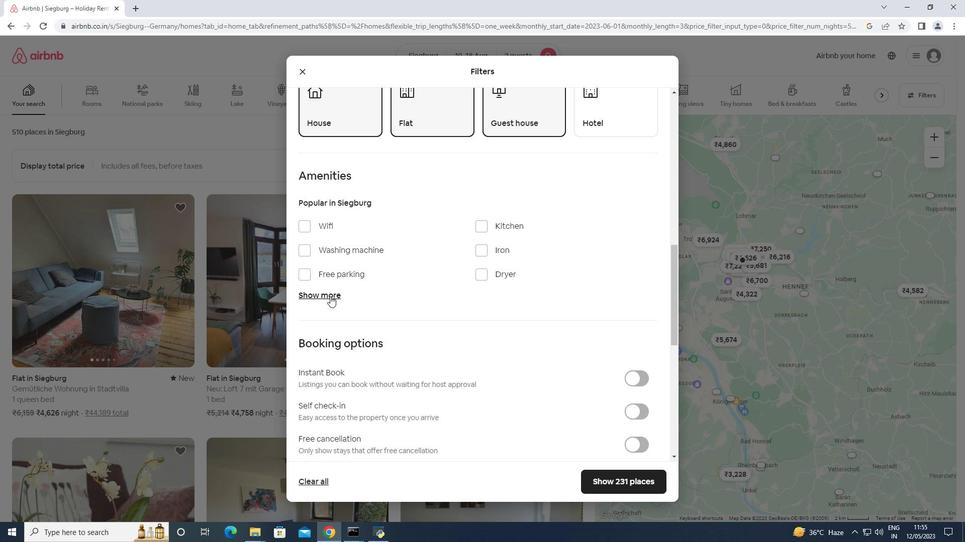 
Action: Mouse moved to (329, 271)
Screenshot: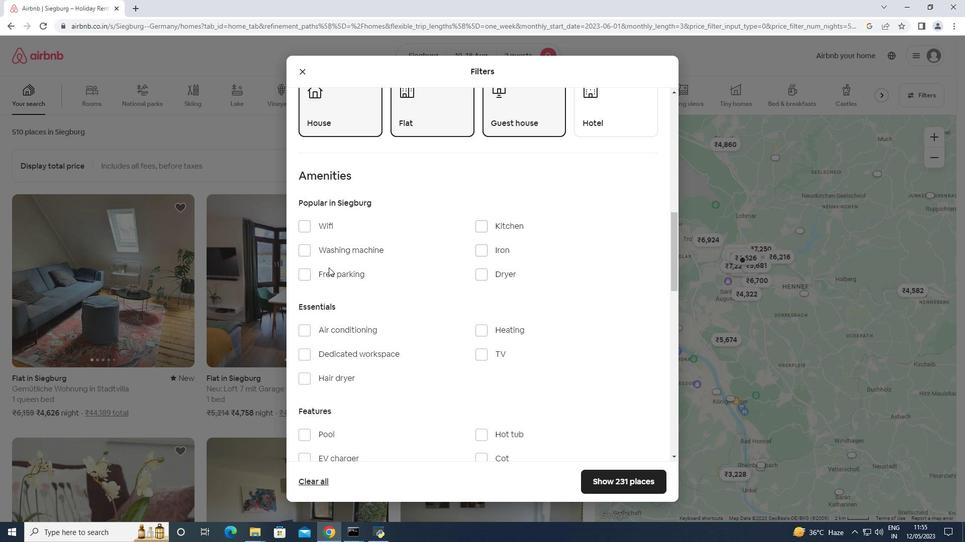 
Action: Mouse pressed left at (329, 271)
Screenshot: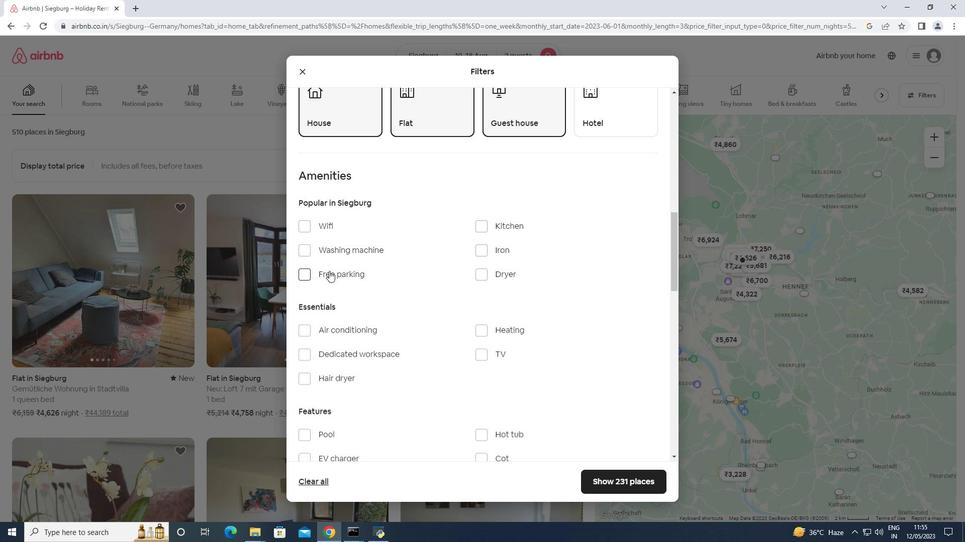 
Action: Mouse moved to (333, 223)
Screenshot: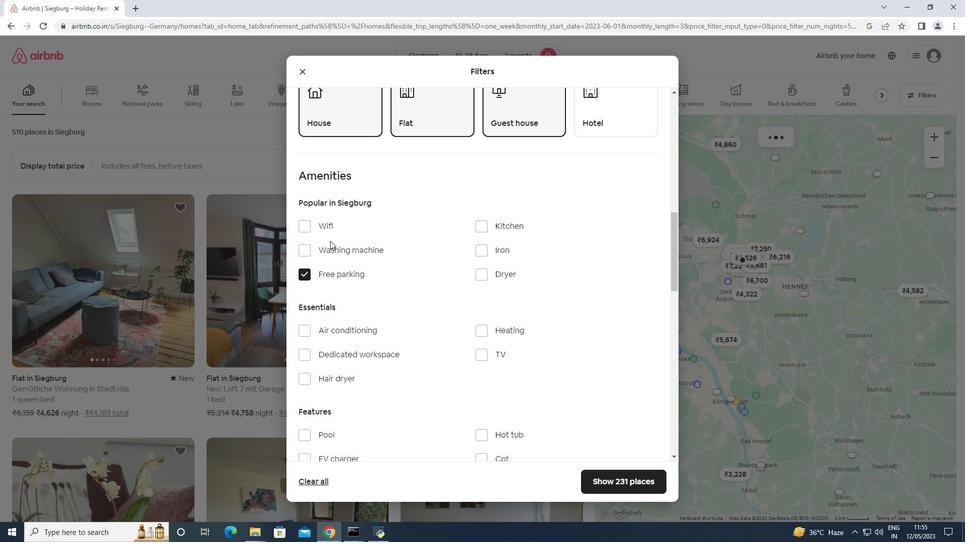 
Action: Mouse pressed left at (333, 223)
Screenshot: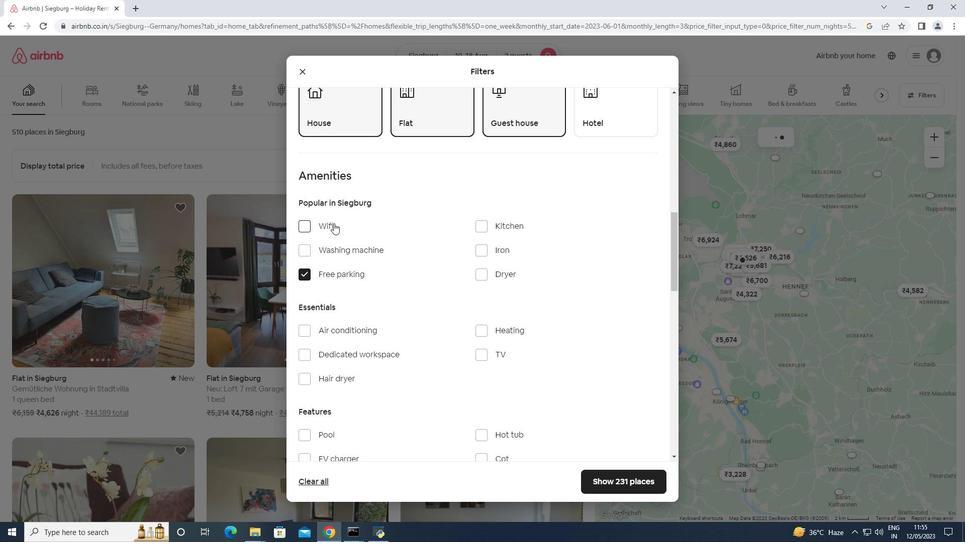 
Action: Mouse moved to (500, 357)
Screenshot: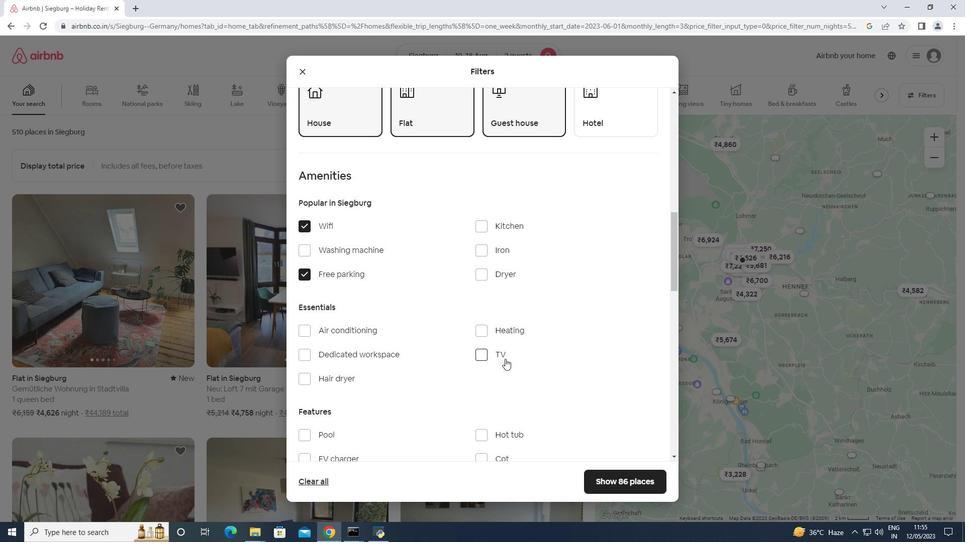
Action: Mouse pressed left at (500, 357)
Screenshot: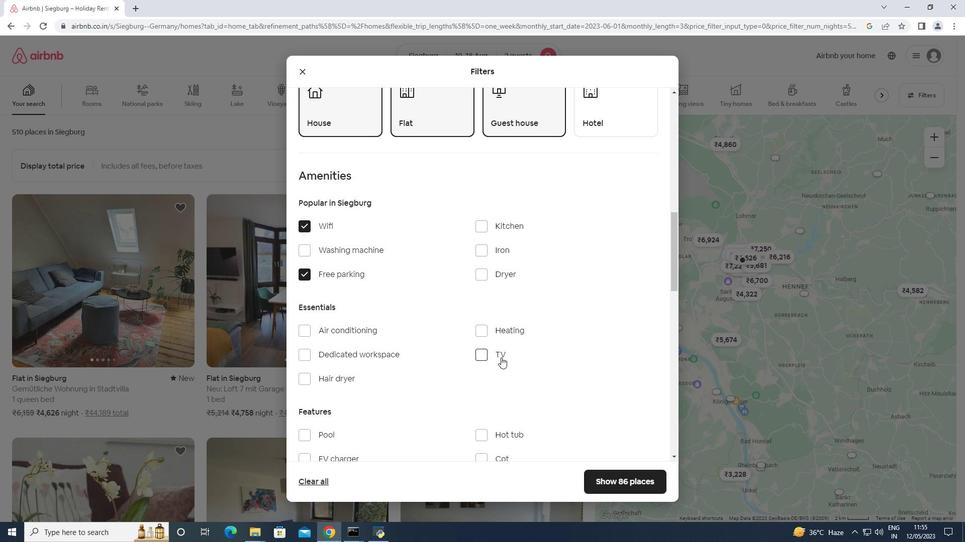
Action: Mouse moved to (501, 355)
Screenshot: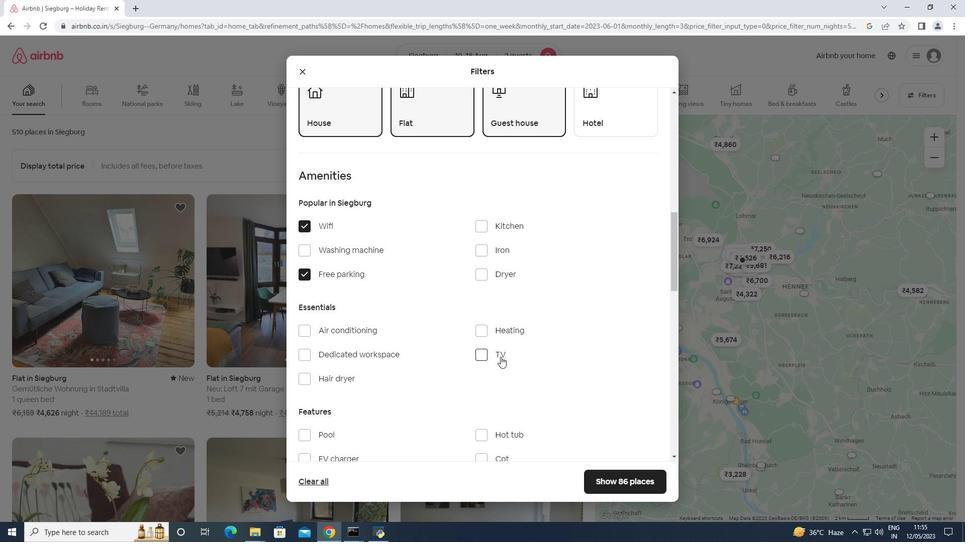 
Action: Mouse scrolled (501, 355) with delta (0, 0)
Screenshot: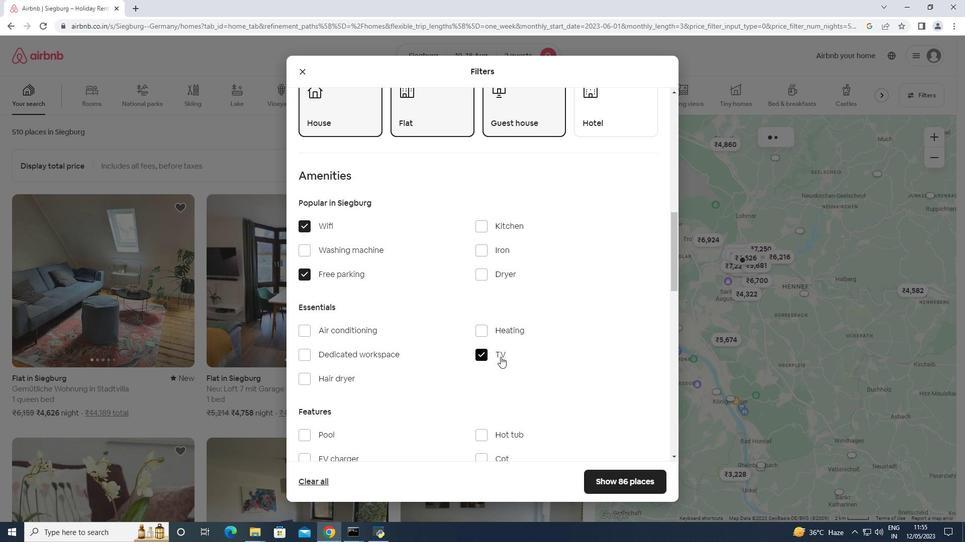
Action: Mouse scrolled (501, 355) with delta (0, 0)
Screenshot: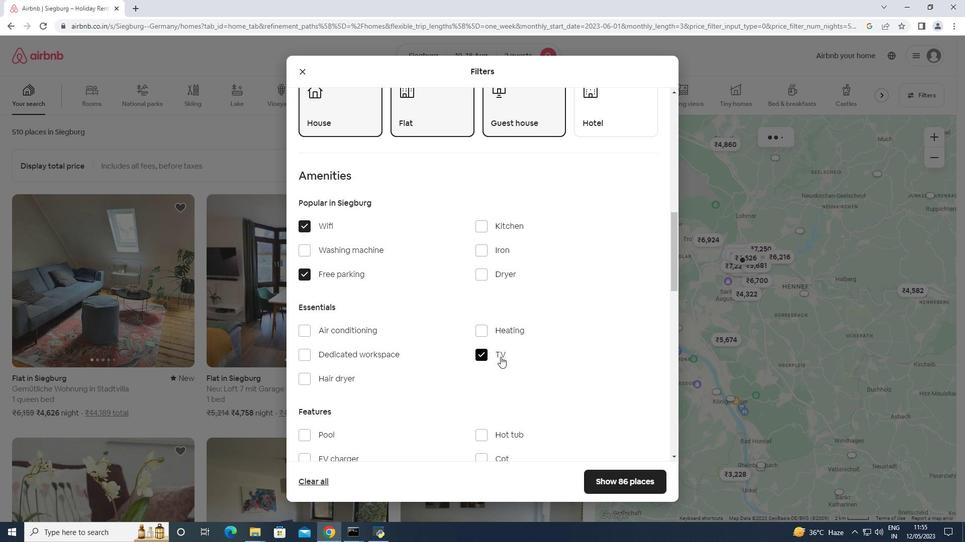 
Action: Mouse scrolled (501, 355) with delta (0, 0)
Screenshot: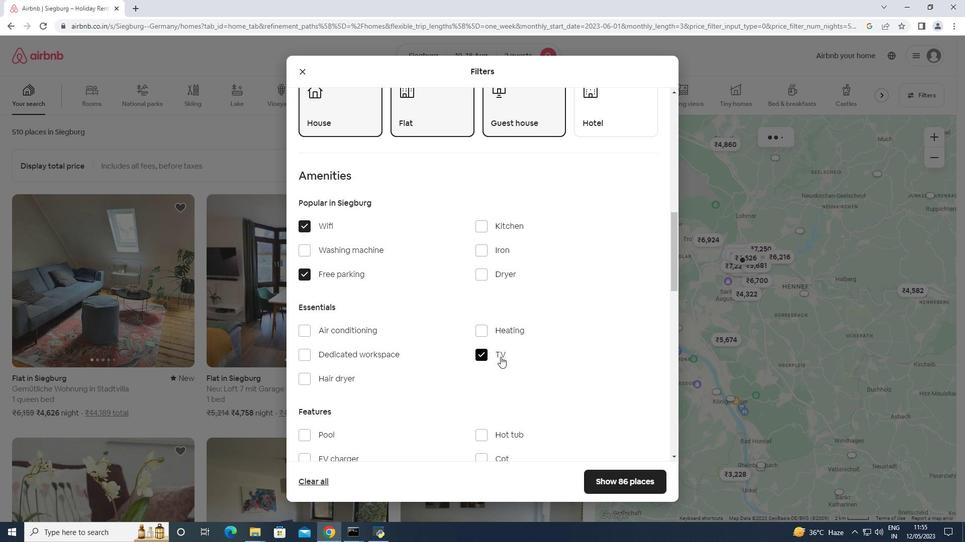 
Action: Mouse scrolled (501, 355) with delta (0, 0)
Screenshot: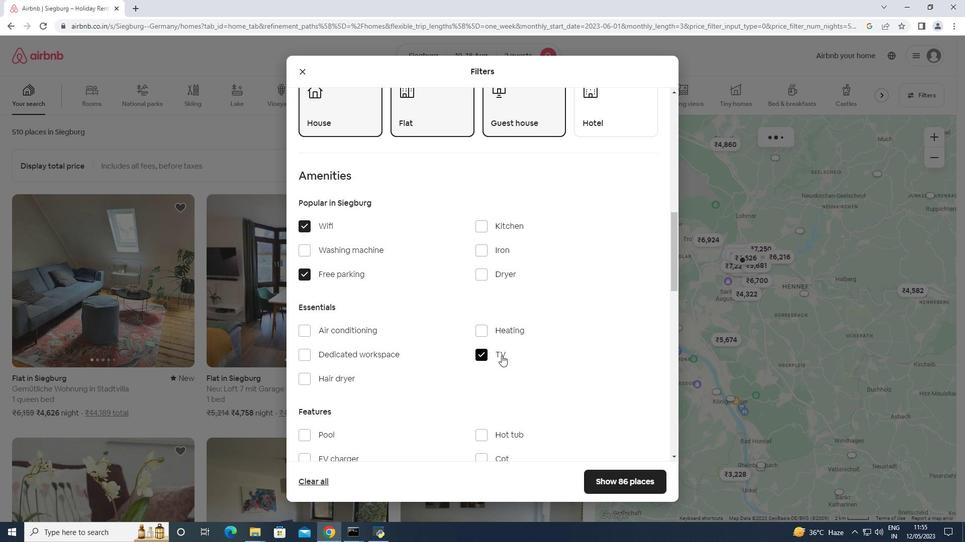 
Action: Mouse moved to (362, 308)
Screenshot: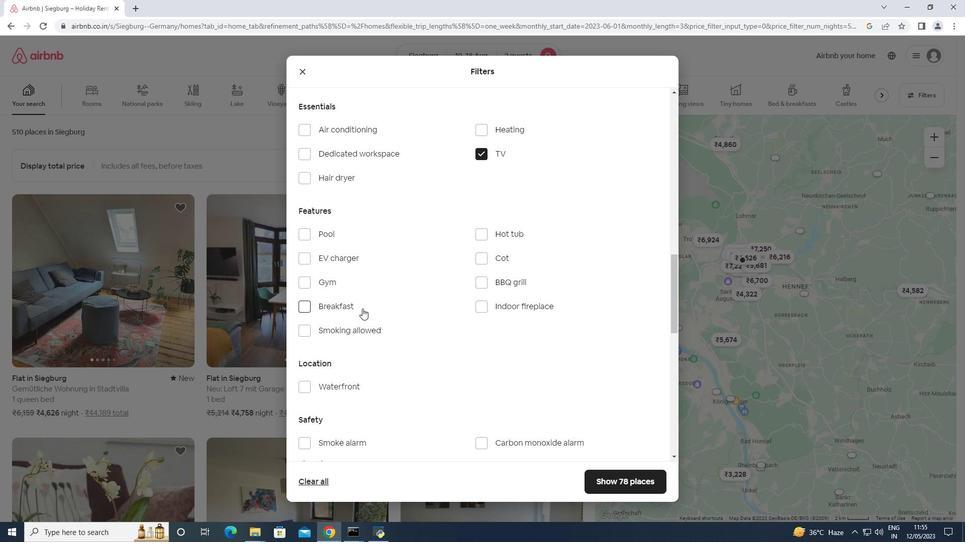 
Action: Mouse pressed left at (362, 308)
Screenshot: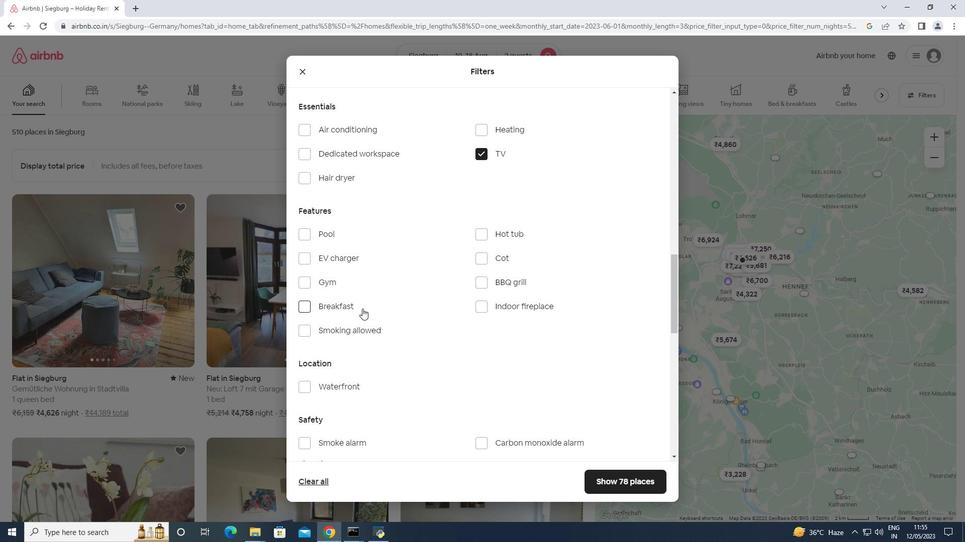 
Action: Mouse moved to (351, 283)
Screenshot: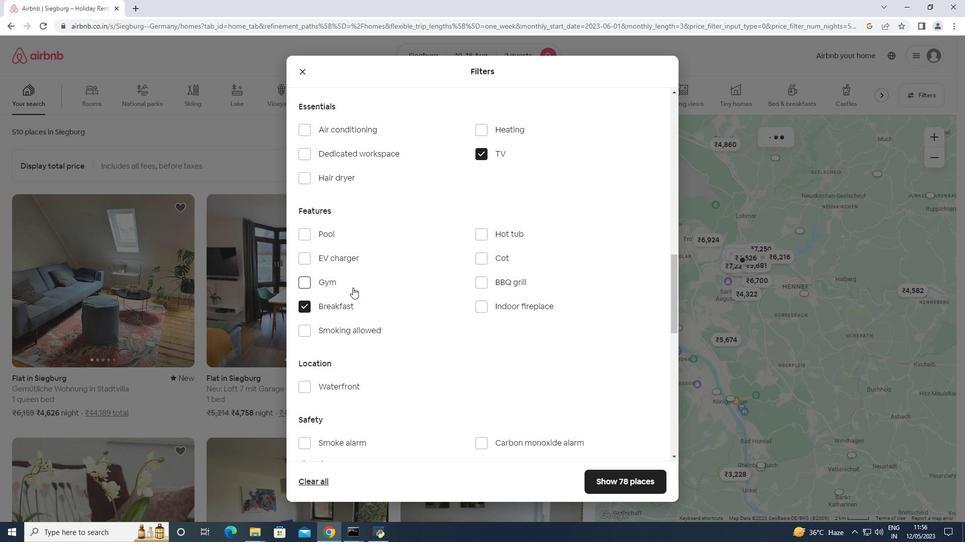 
Action: Mouse pressed left at (351, 283)
Screenshot: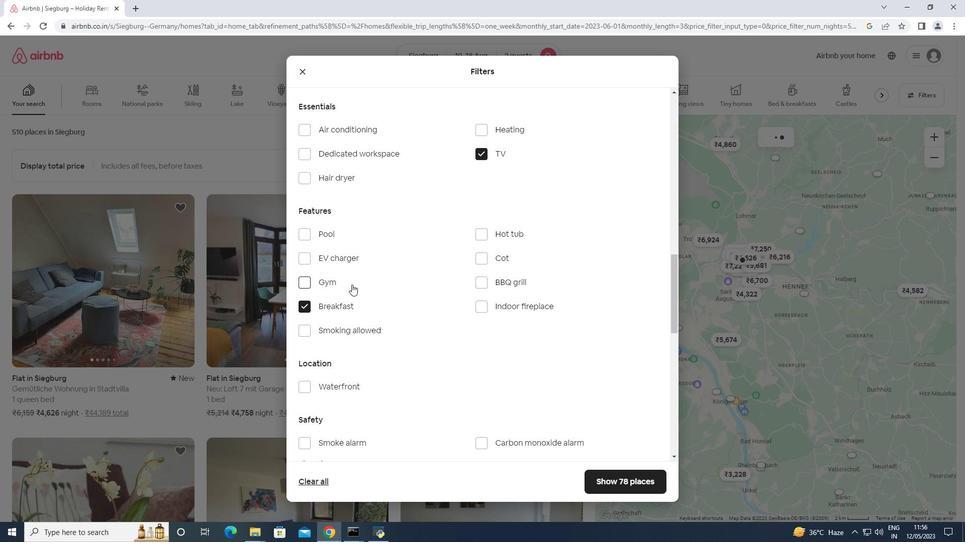 
Action: Mouse moved to (362, 289)
Screenshot: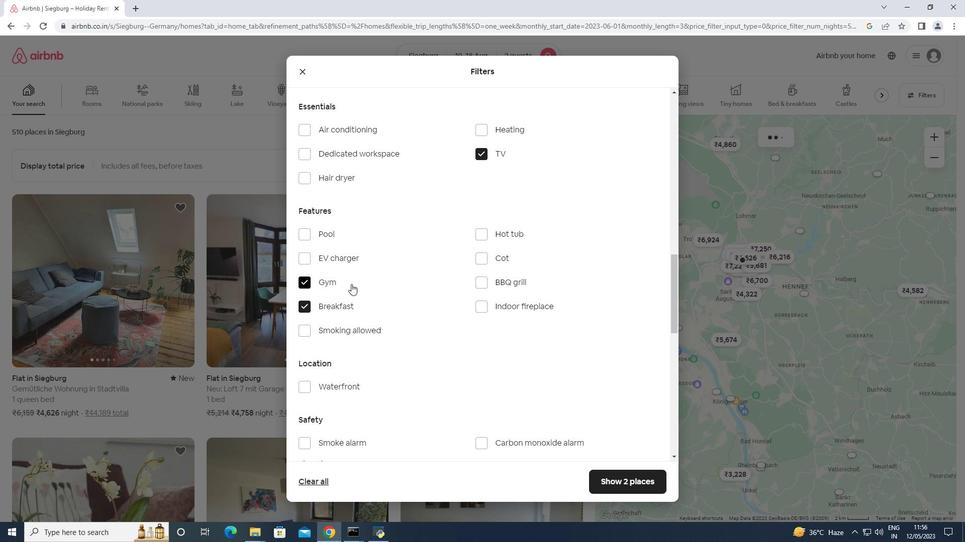
Action: Mouse scrolled (362, 288) with delta (0, 0)
Screenshot: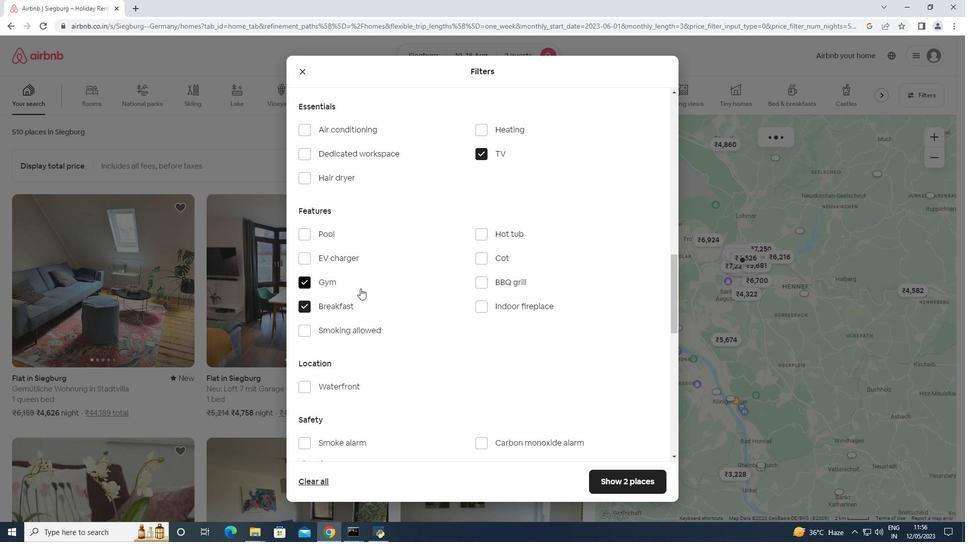 
Action: Mouse scrolled (362, 288) with delta (0, 0)
Screenshot: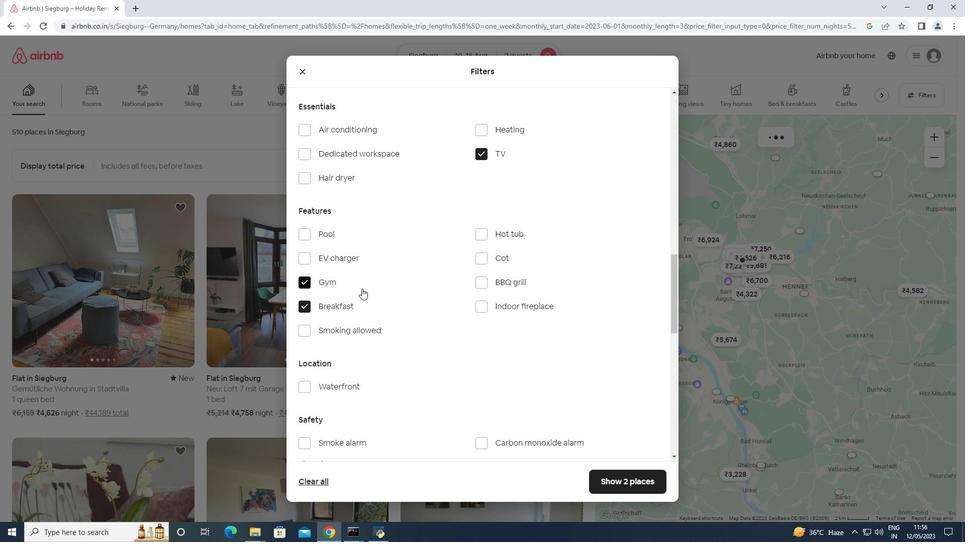 
Action: Mouse scrolled (362, 288) with delta (0, 0)
Screenshot: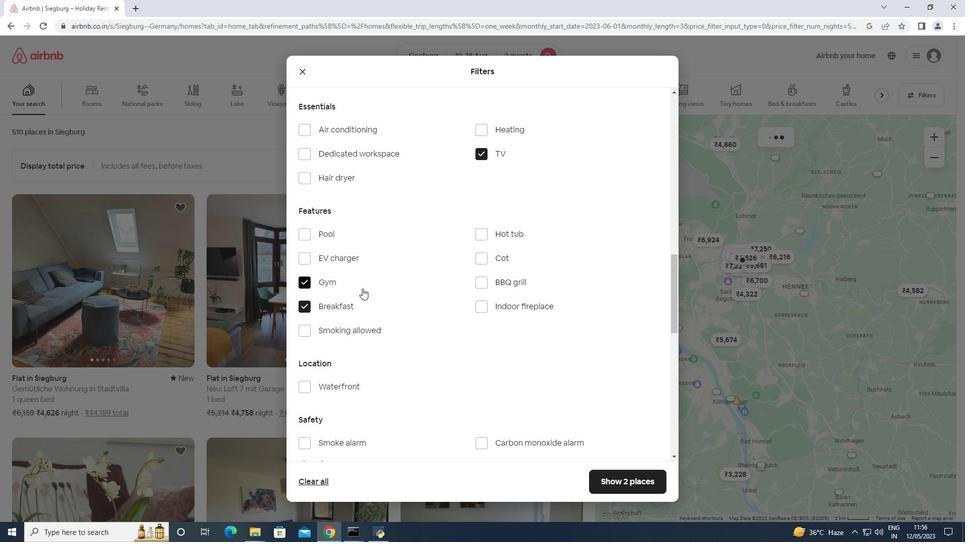 
Action: Mouse scrolled (362, 288) with delta (0, 0)
Screenshot: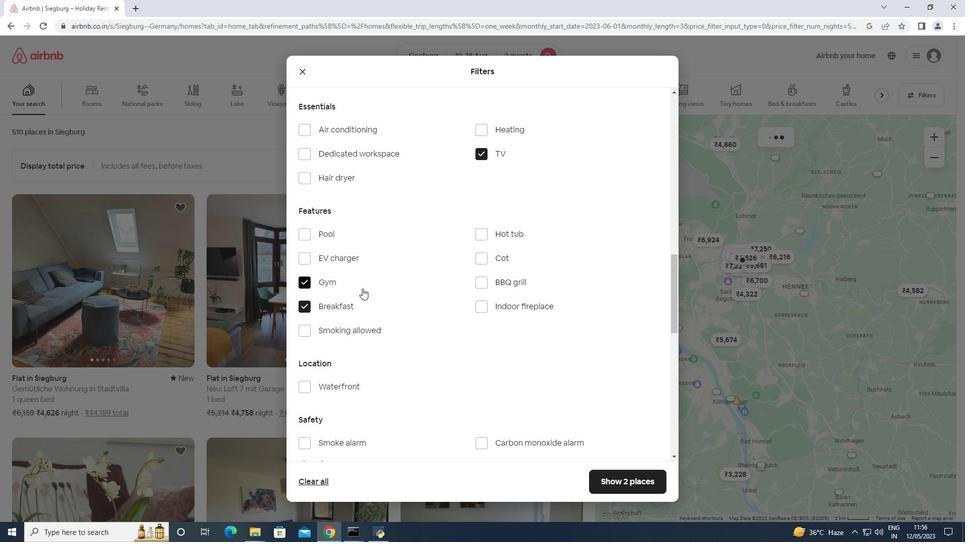 
Action: Mouse moved to (638, 375)
Screenshot: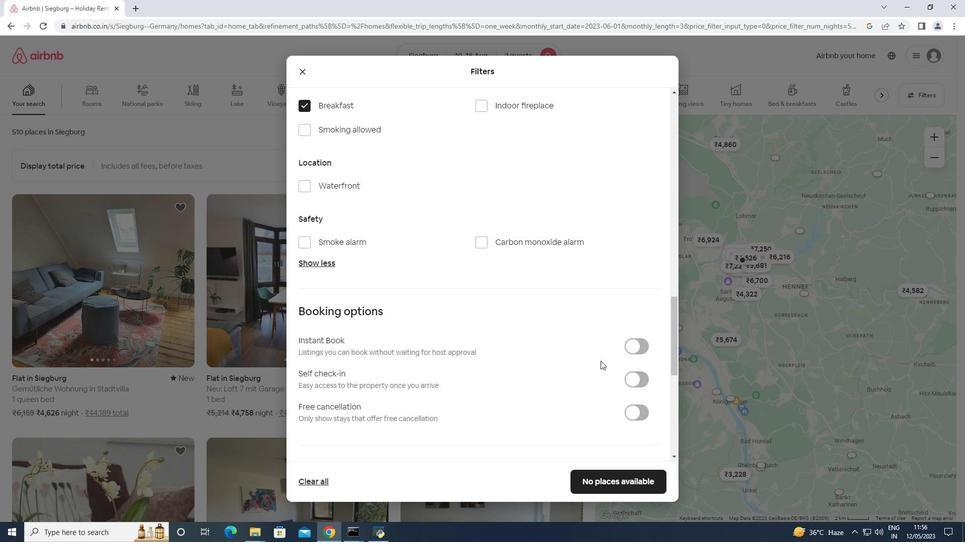
Action: Mouse pressed left at (638, 375)
Screenshot: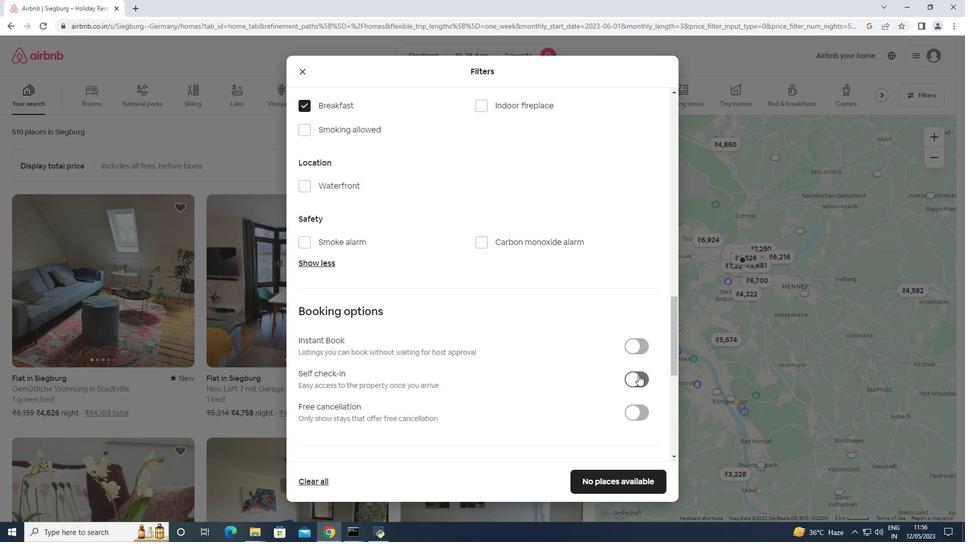 
Action: Mouse moved to (638, 374)
Screenshot: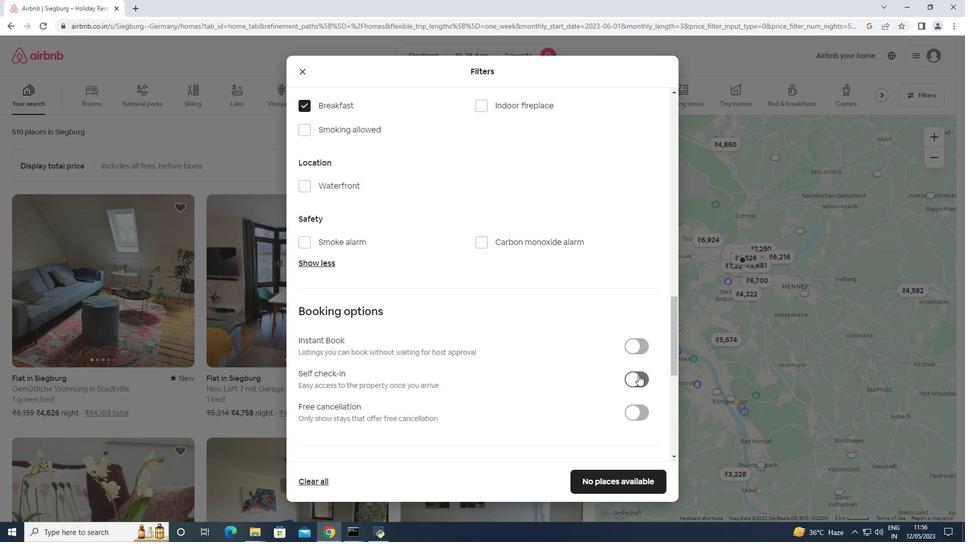
Action: Mouse scrolled (638, 374) with delta (0, 0)
Screenshot: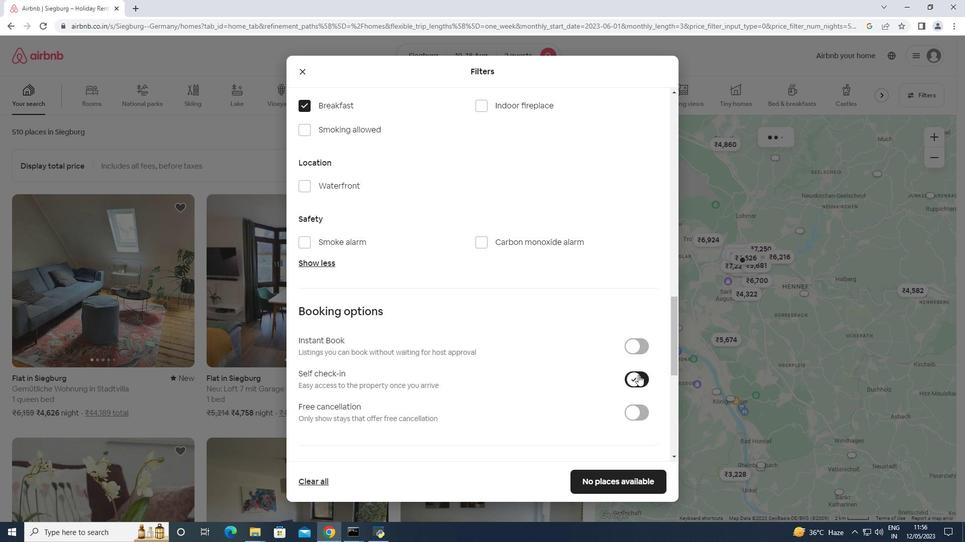 
Action: Mouse scrolled (638, 374) with delta (0, 0)
Screenshot: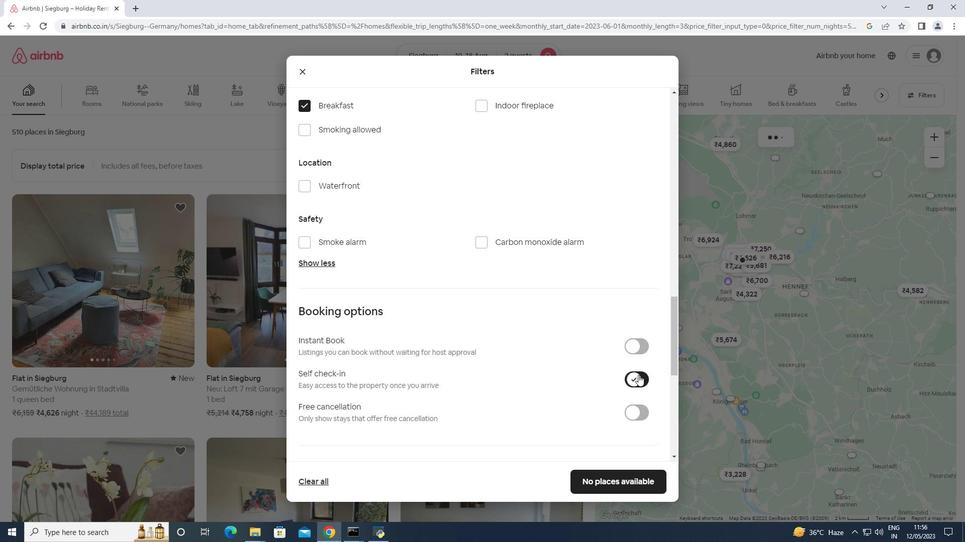 
Action: Mouse scrolled (638, 374) with delta (0, 0)
Screenshot: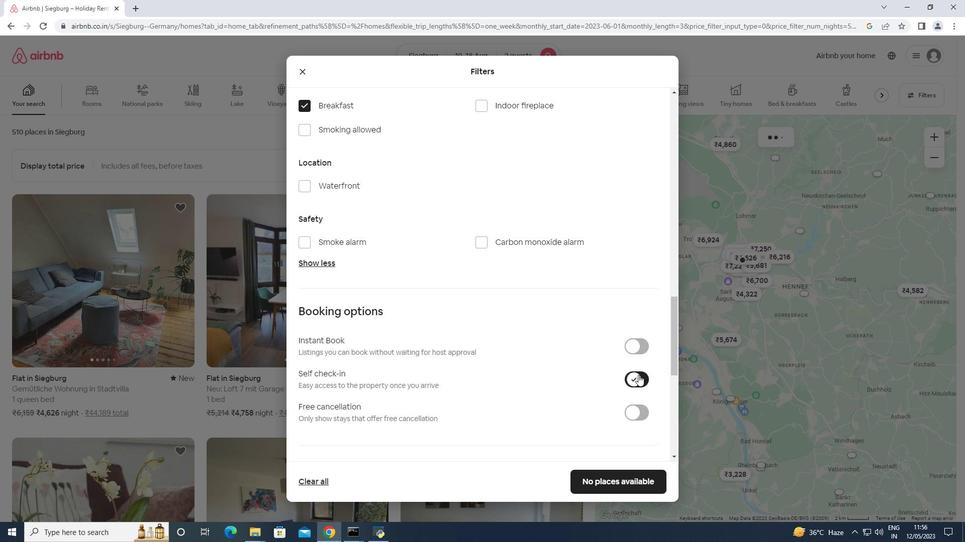 
Action: Mouse scrolled (638, 374) with delta (0, 0)
Screenshot: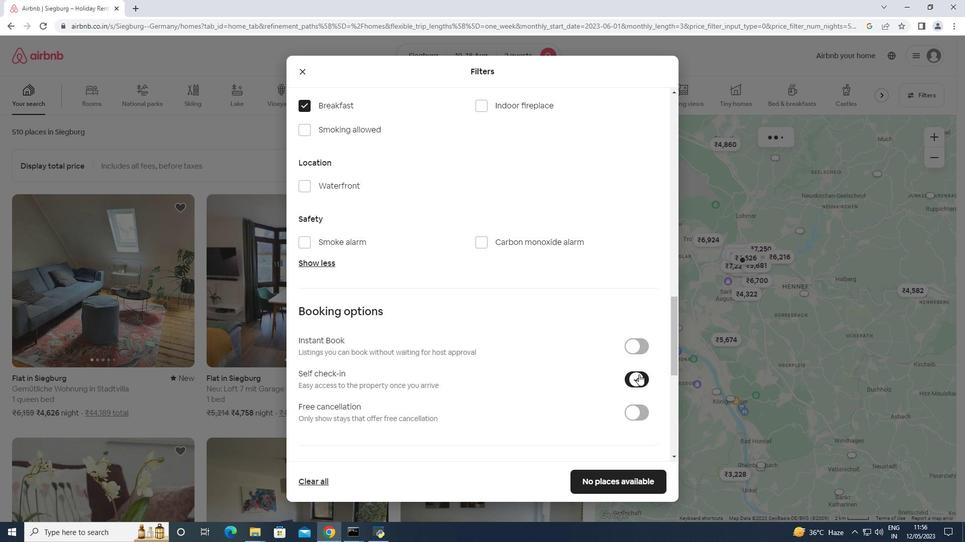 
Action: Mouse scrolled (638, 374) with delta (0, 0)
Screenshot: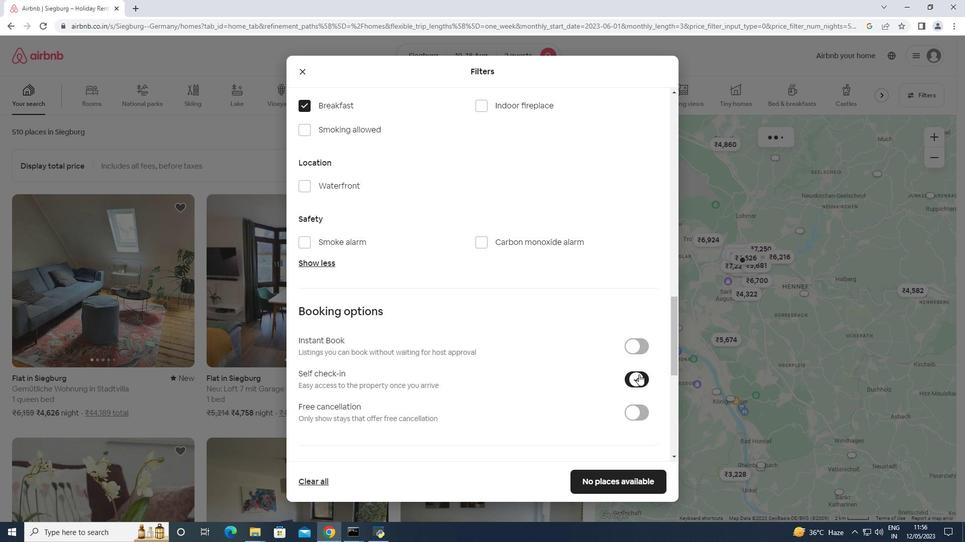
Action: Mouse scrolled (638, 374) with delta (0, 0)
Screenshot: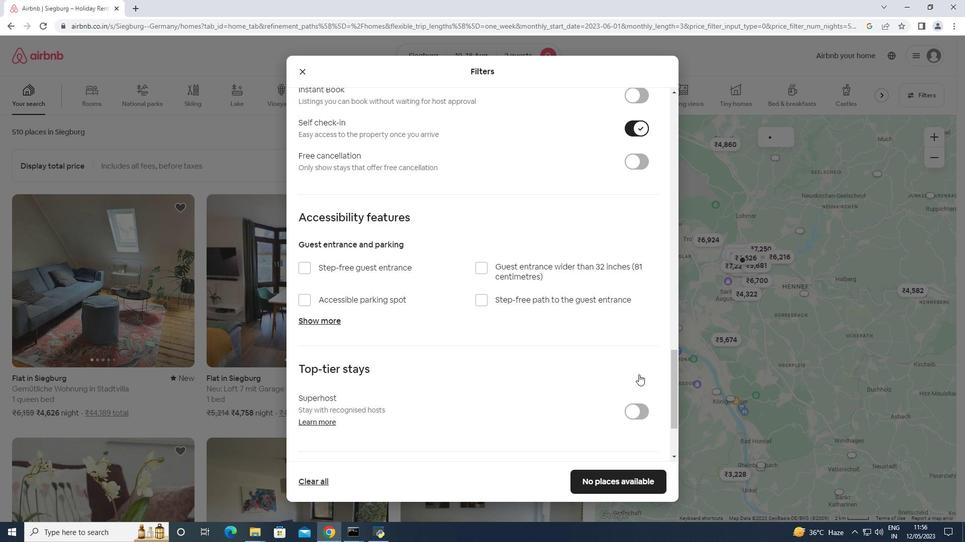 
Action: Mouse scrolled (638, 374) with delta (0, 0)
Screenshot: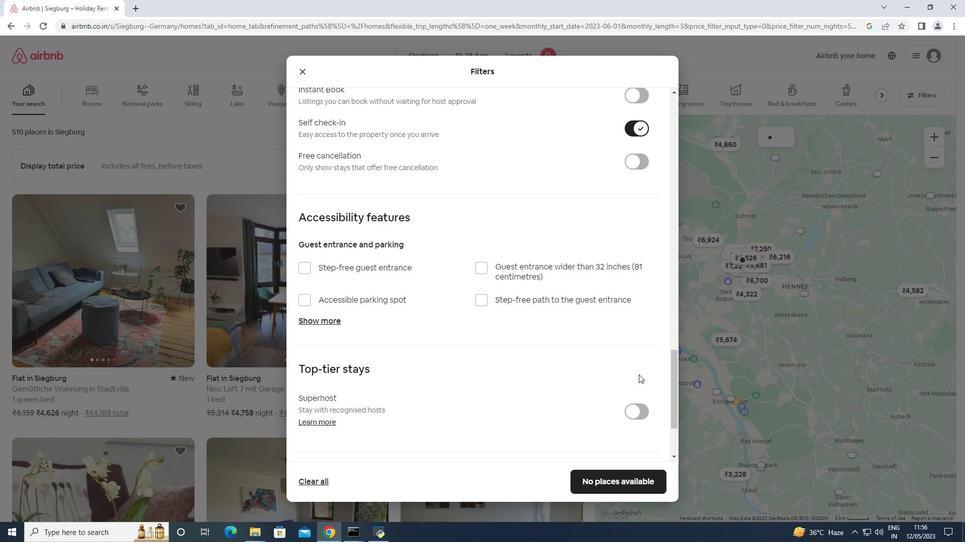 
Action: Mouse scrolled (638, 374) with delta (0, 0)
Screenshot: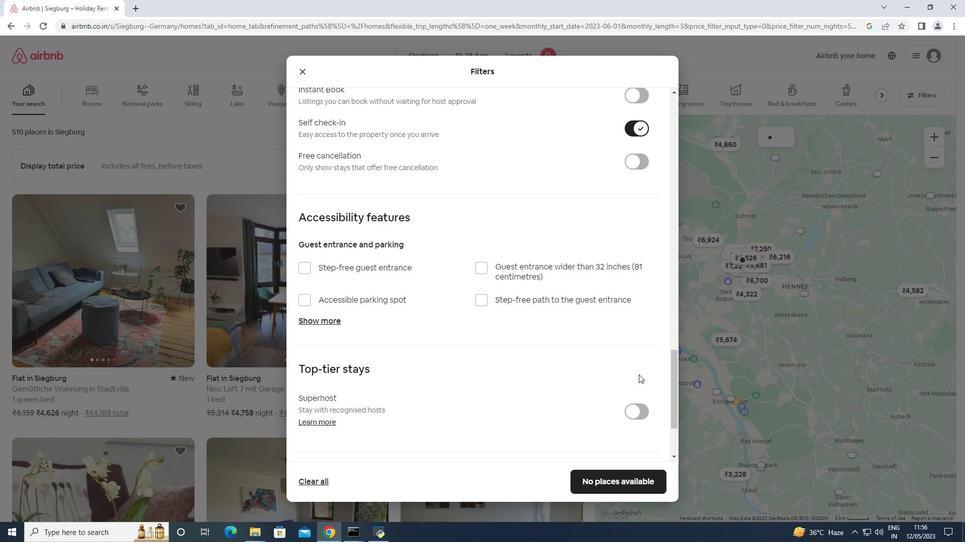 
Action: Mouse scrolled (638, 374) with delta (0, 0)
Screenshot: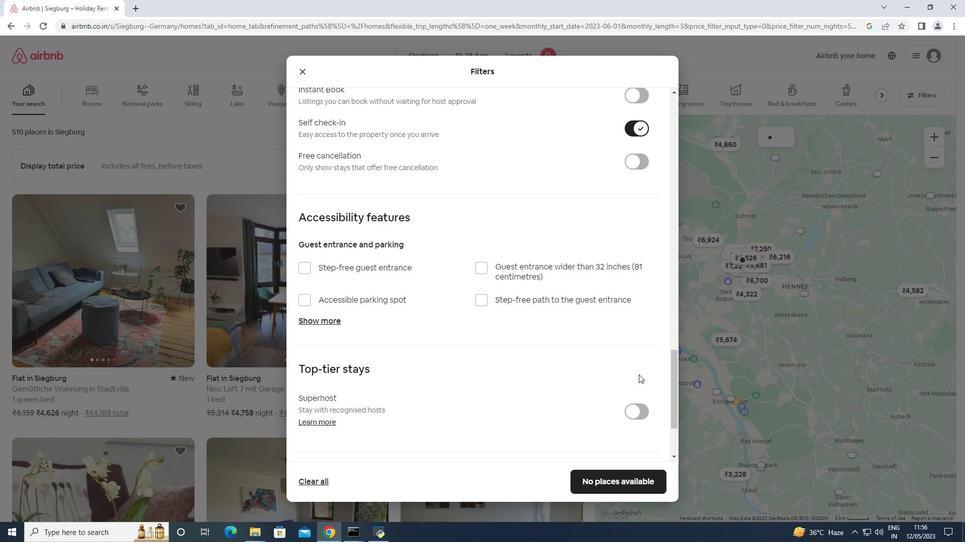 
Action: Mouse scrolled (638, 374) with delta (0, 0)
Screenshot: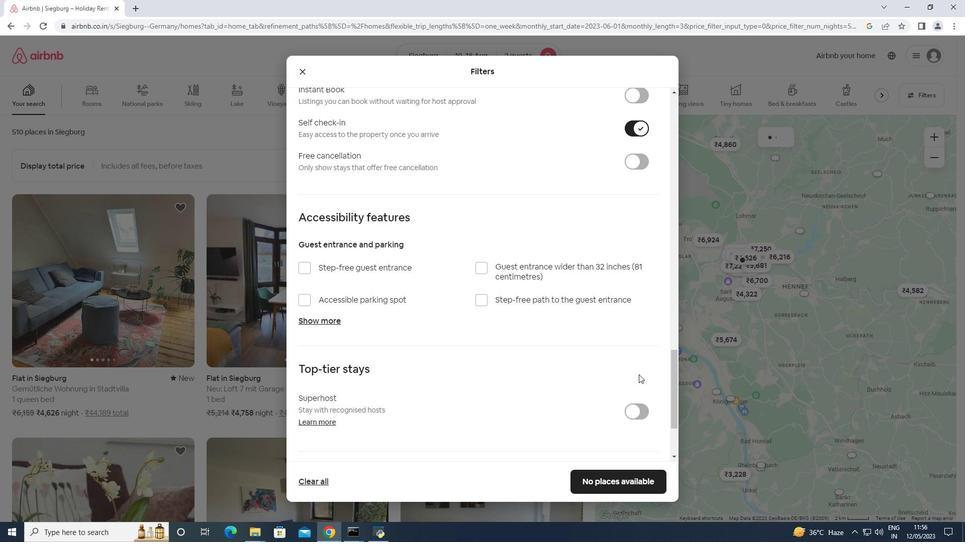 
Action: Mouse moved to (392, 391)
Screenshot: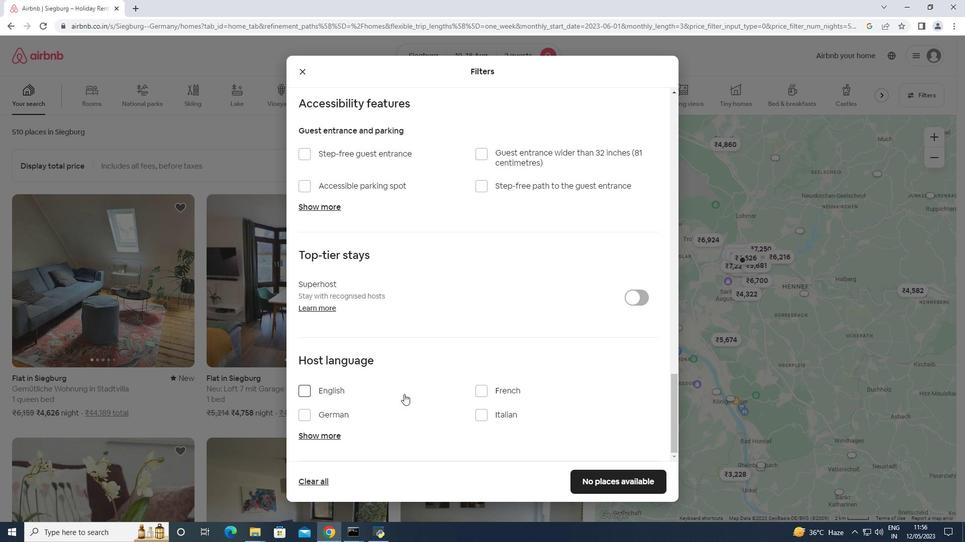 
Action: Mouse pressed left at (392, 391)
Screenshot: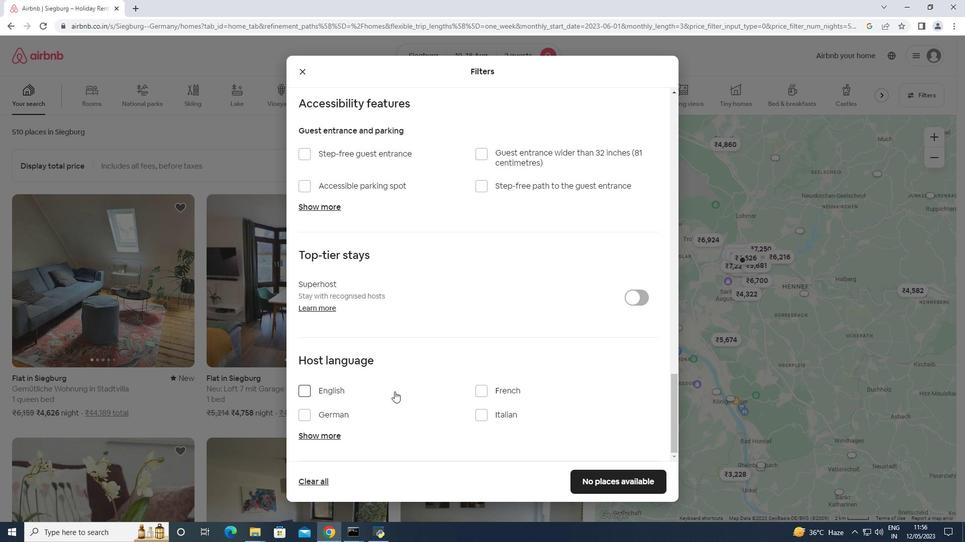
Action: Mouse moved to (599, 479)
Screenshot: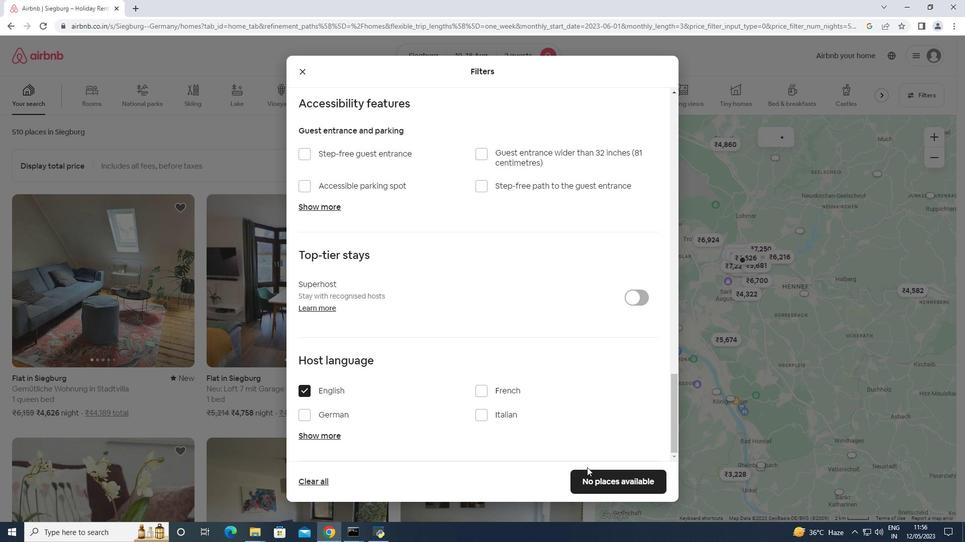 
Action: Mouse pressed left at (599, 479)
Screenshot: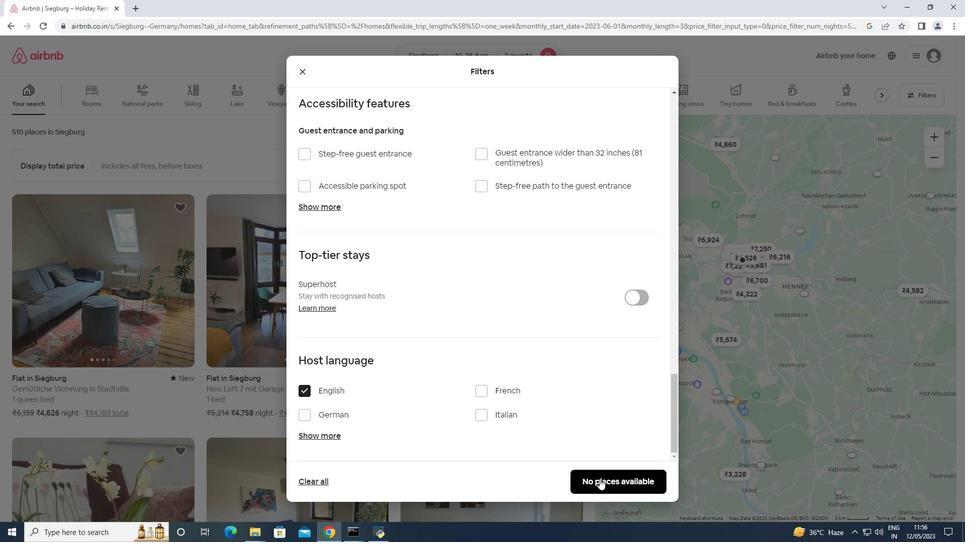 
Action: Mouse moved to (590, 437)
Screenshot: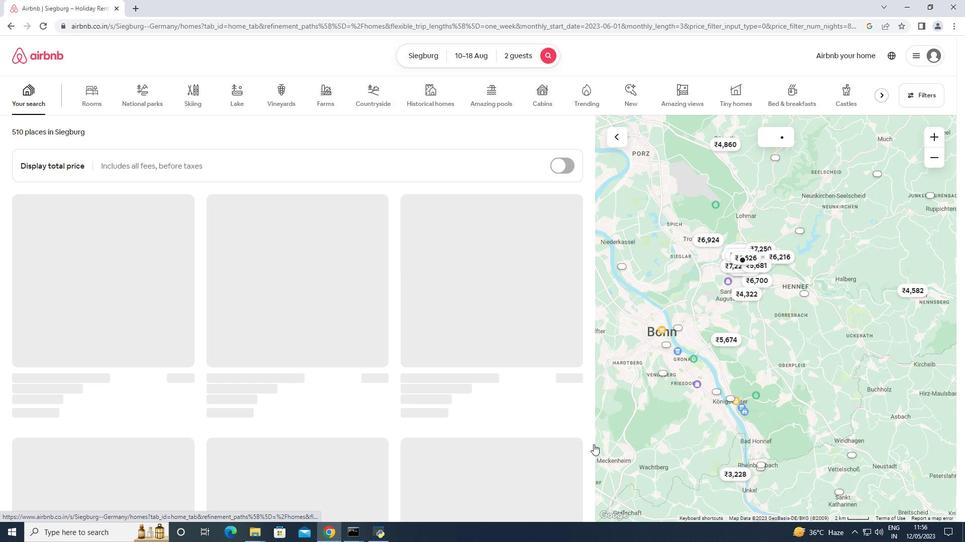 
